 Task: Change  the formatting of the data to Which is Greater than5, In conditional formating, put the option 'Yellow Fill with Drak Yellow Text'add another formatting option Format As Table, insert the option Brown Table style Dark  3 , change the format of Column Width to 18In the sheet  Attendance Sheet for the Weekbook
Action: Mouse moved to (314, 351)
Screenshot: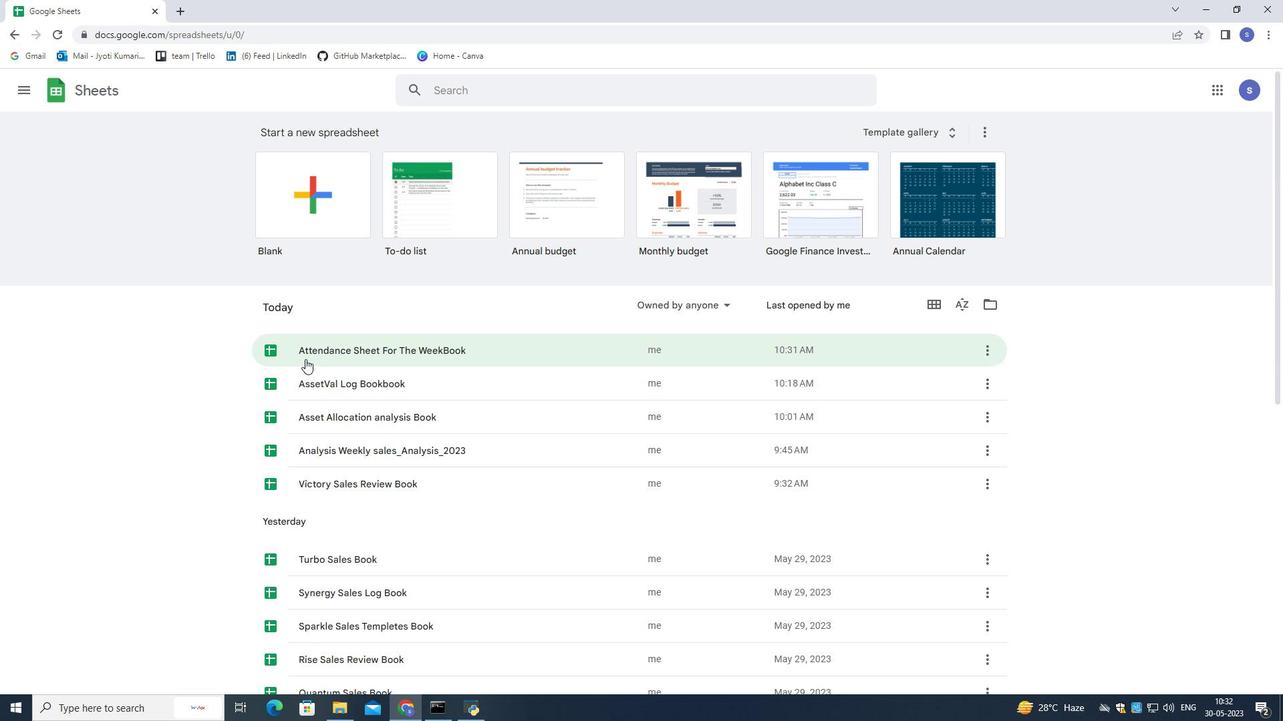 
Action: Mouse pressed left at (314, 351)
Screenshot: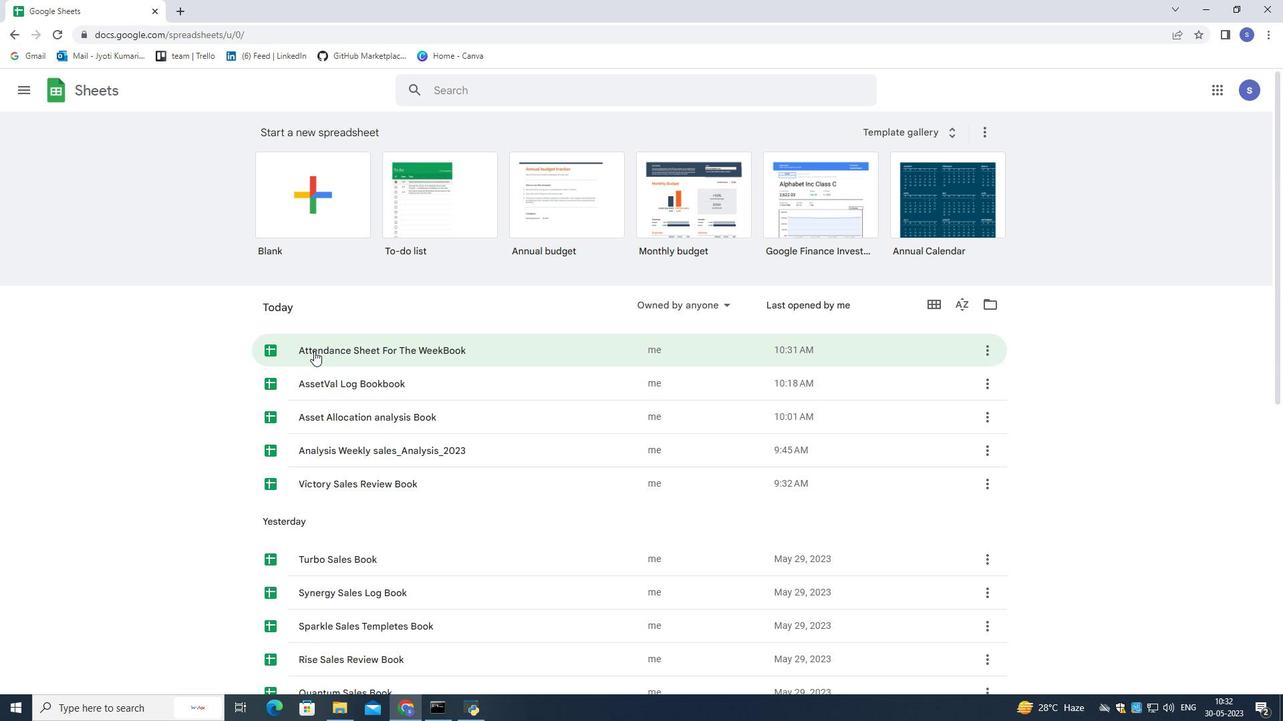 
Action: Mouse moved to (86, 207)
Screenshot: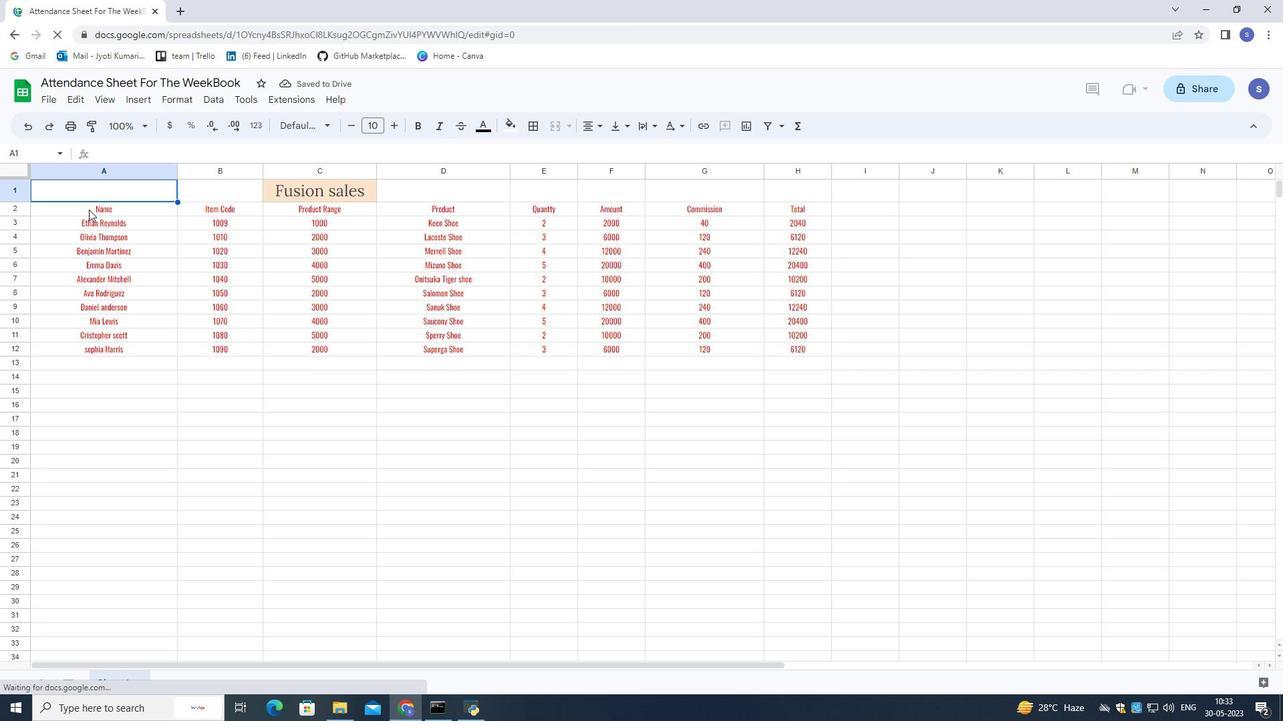 
Action: Mouse pressed left at (86, 207)
Screenshot: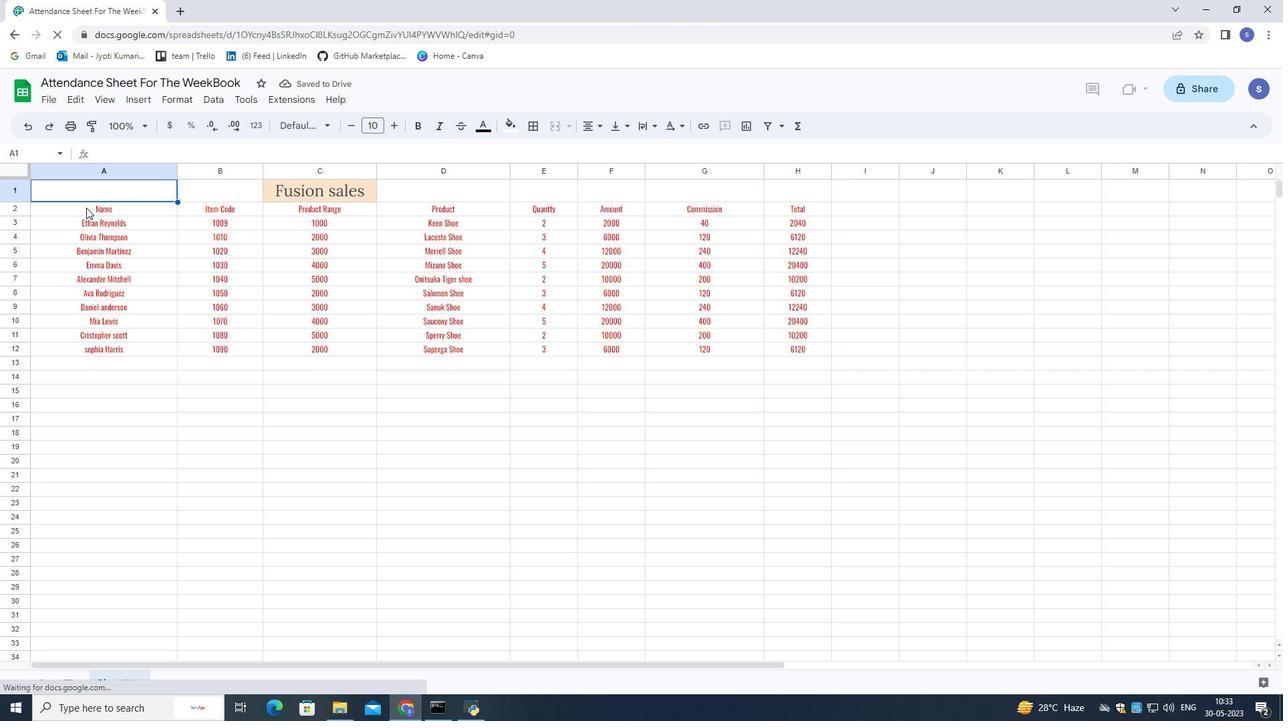 
Action: Mouse moved to (183, 97)
Screenshot: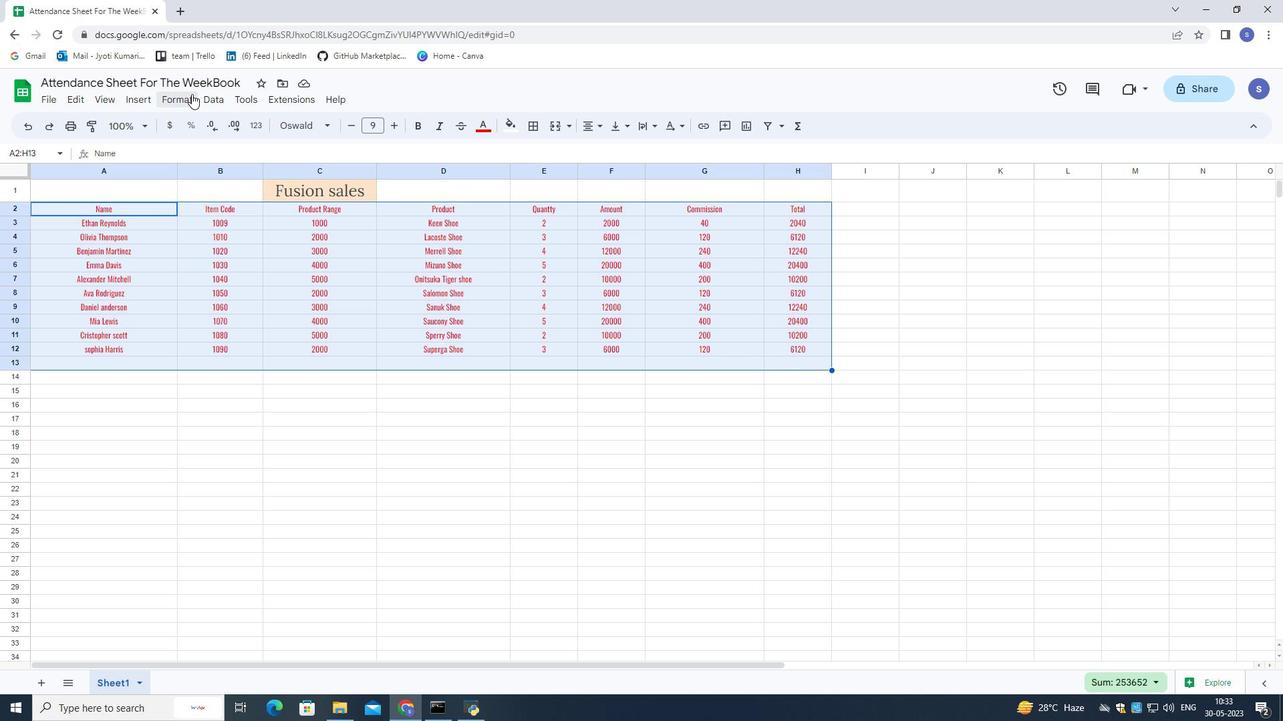 
Action: Mouse pressed left at (183, 97)
Screenshot: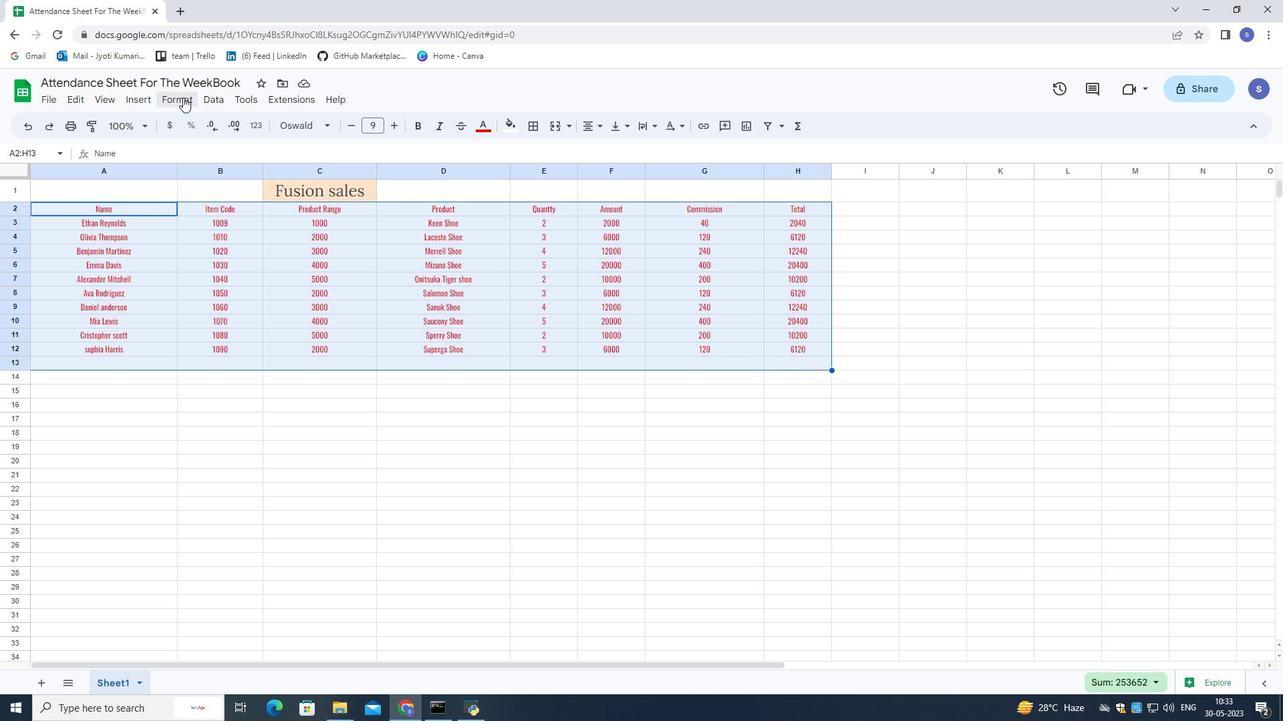 
Action: Mouse moved to (260, 328)
Screenshot: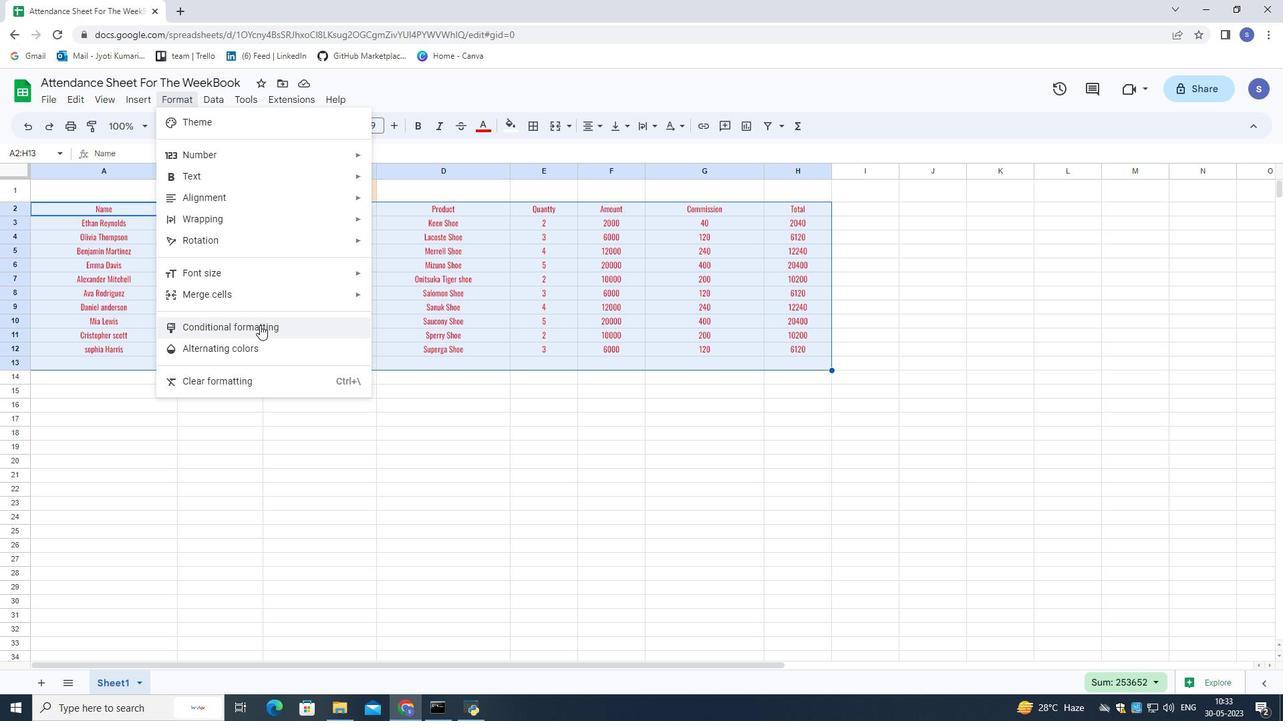 
Action: Mouse pressed left at (260, 328)
Screenshot: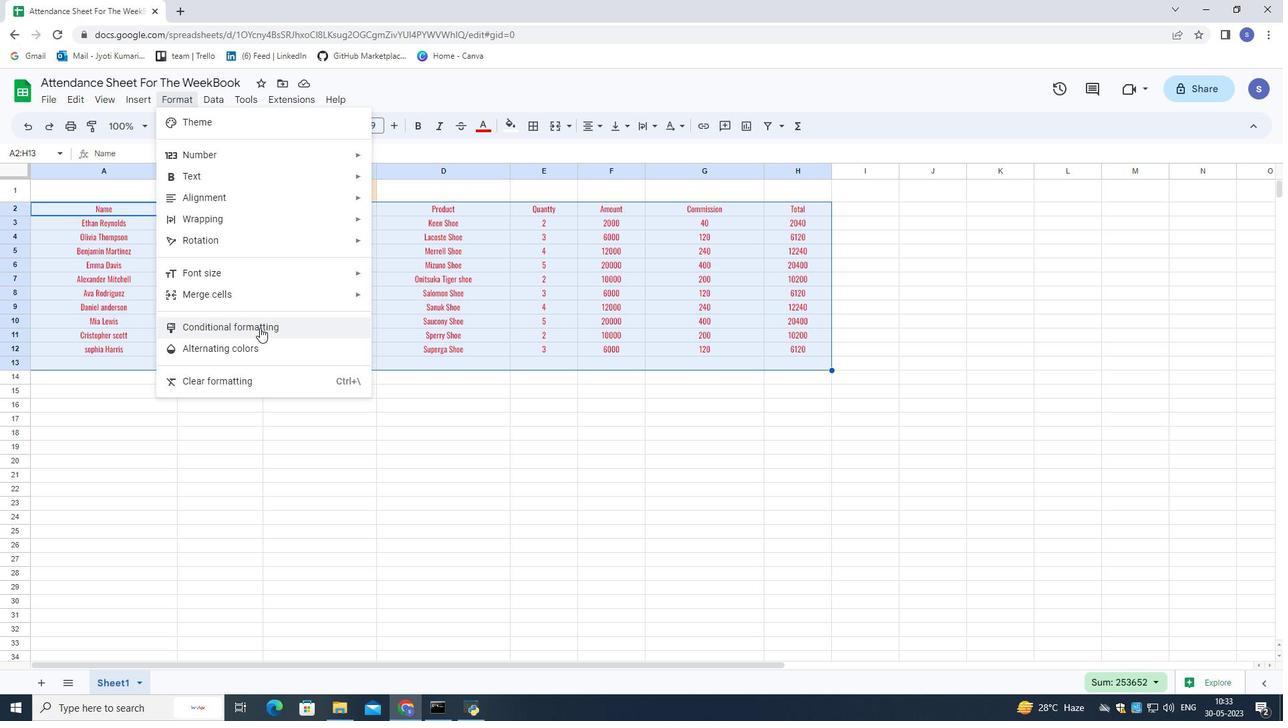 
Action: Mouse moved to (1102, 304)
Screenshot: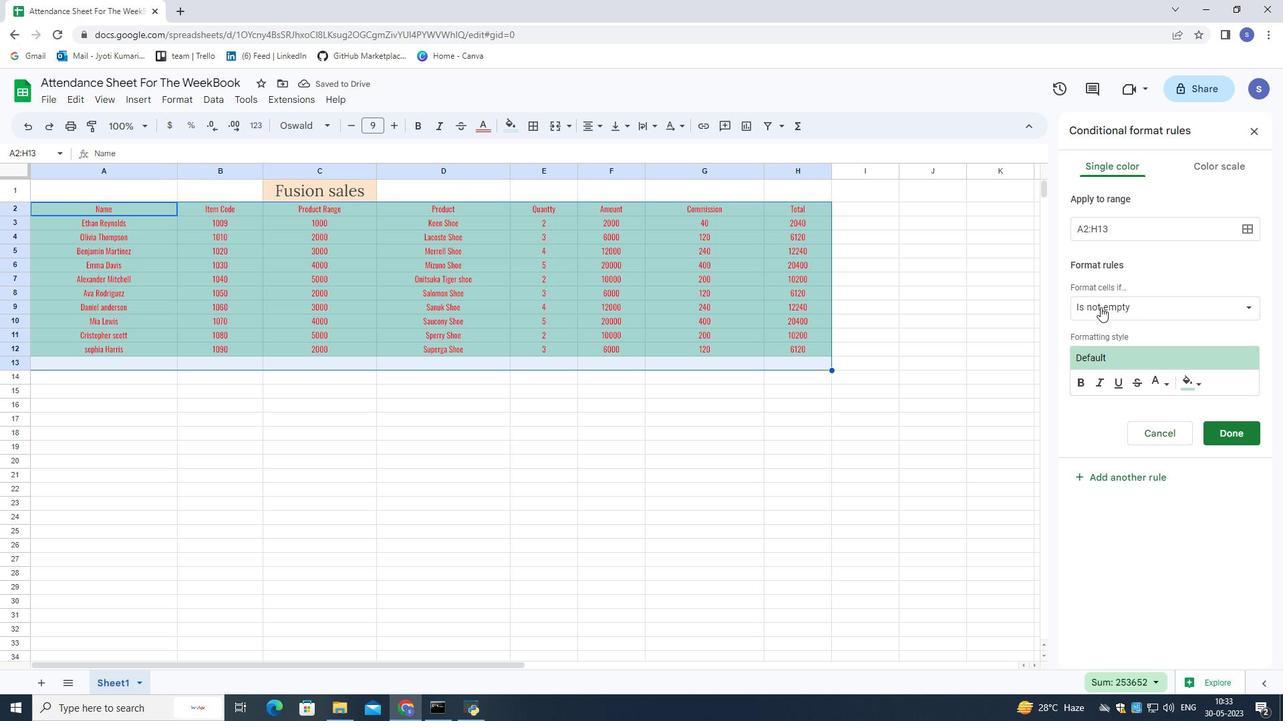
Action: Mouse pressed left at (1102, 304)
Screenshot: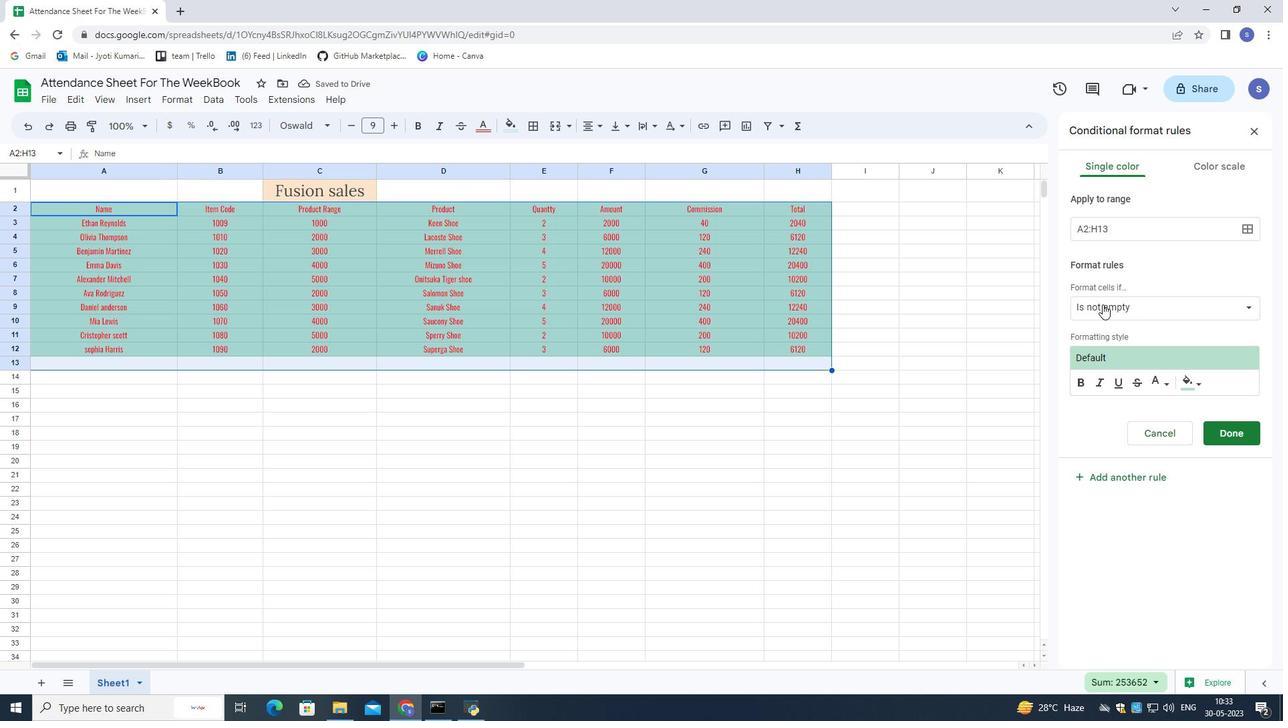 
Action: Mouse moved to (1128, 522)
Screenshot: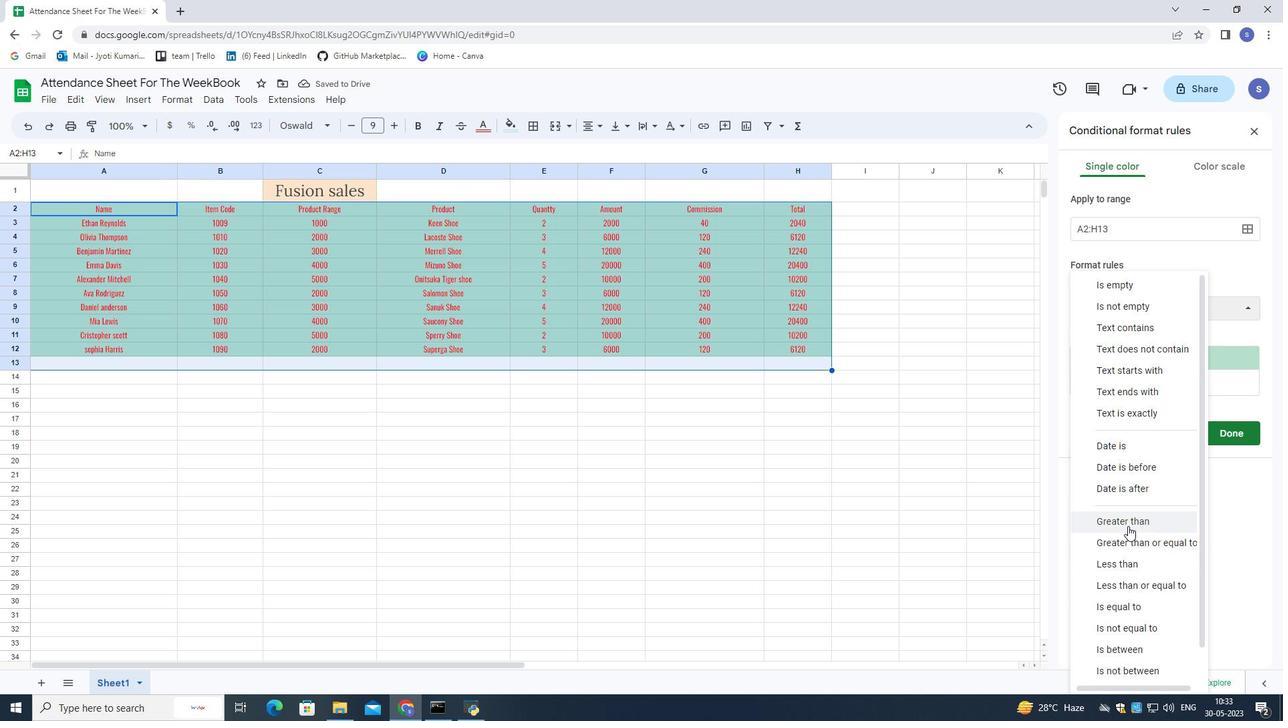 
Action: Mouse pressed left at (1128, 522)
Screenshot: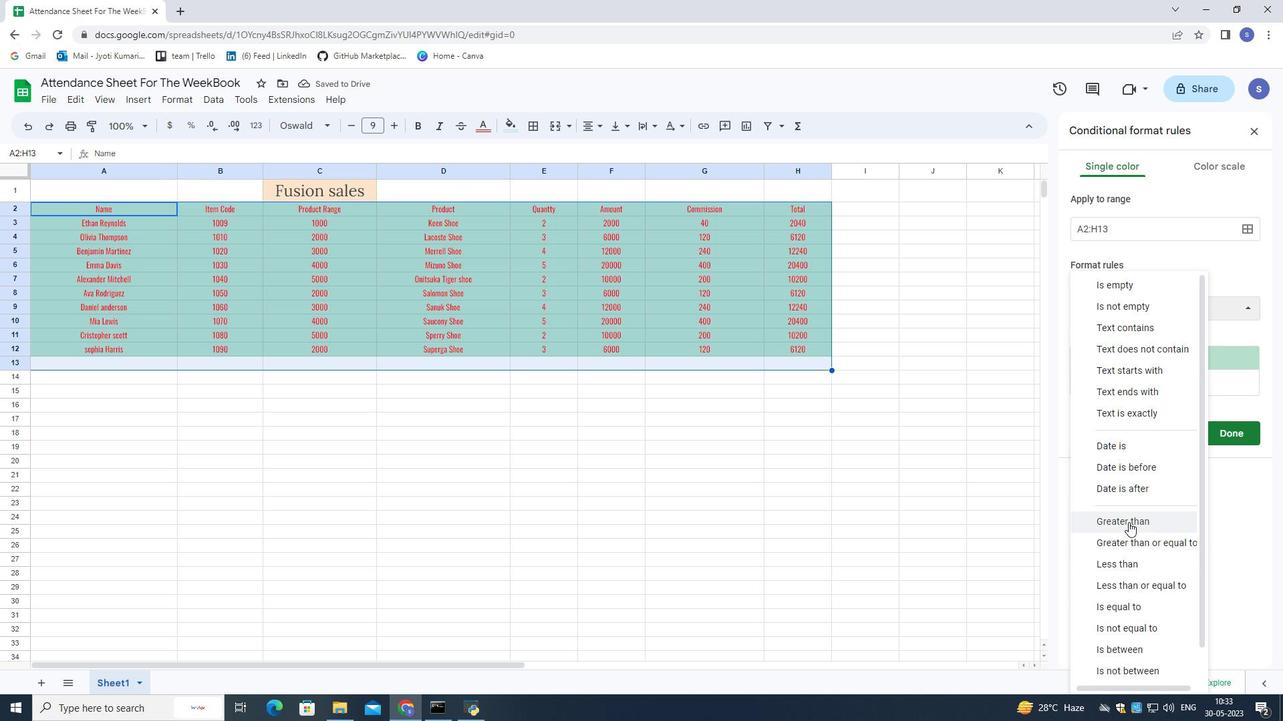 
Action: Mouse moved to (1107, 336)
Screenshot: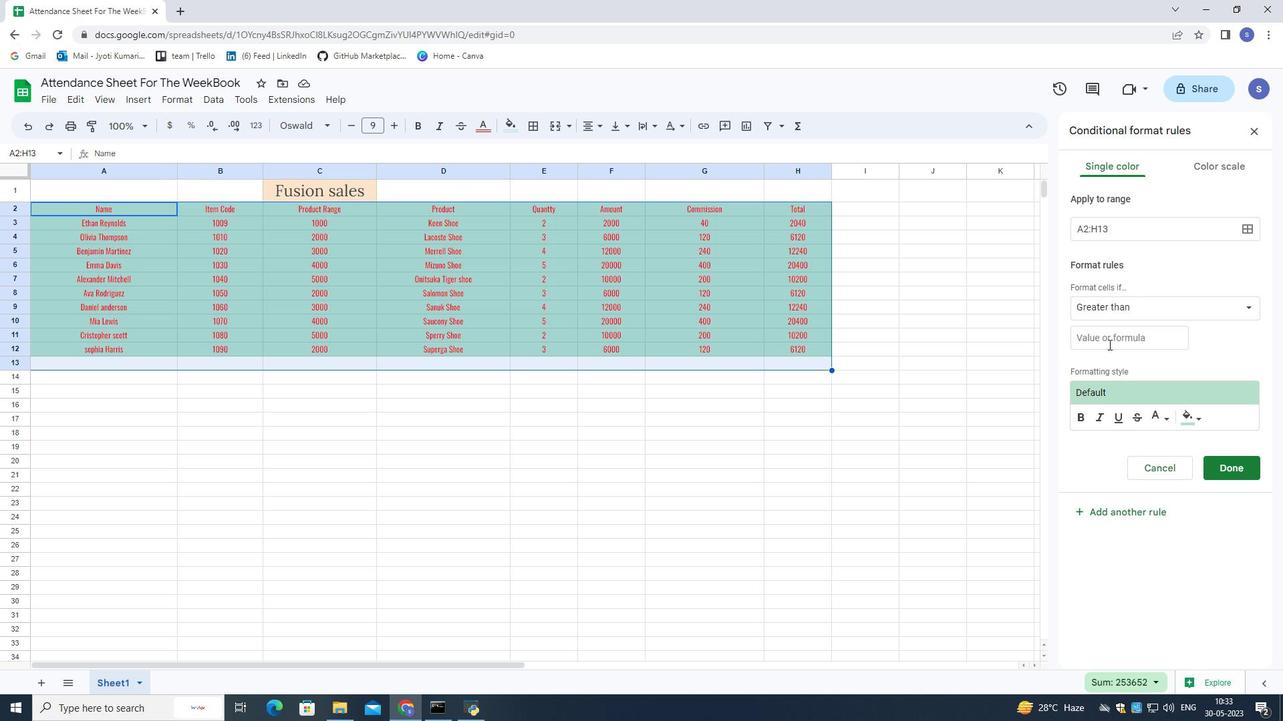 
Action: Mouse pressed left at (1107, 336)
Screenshot: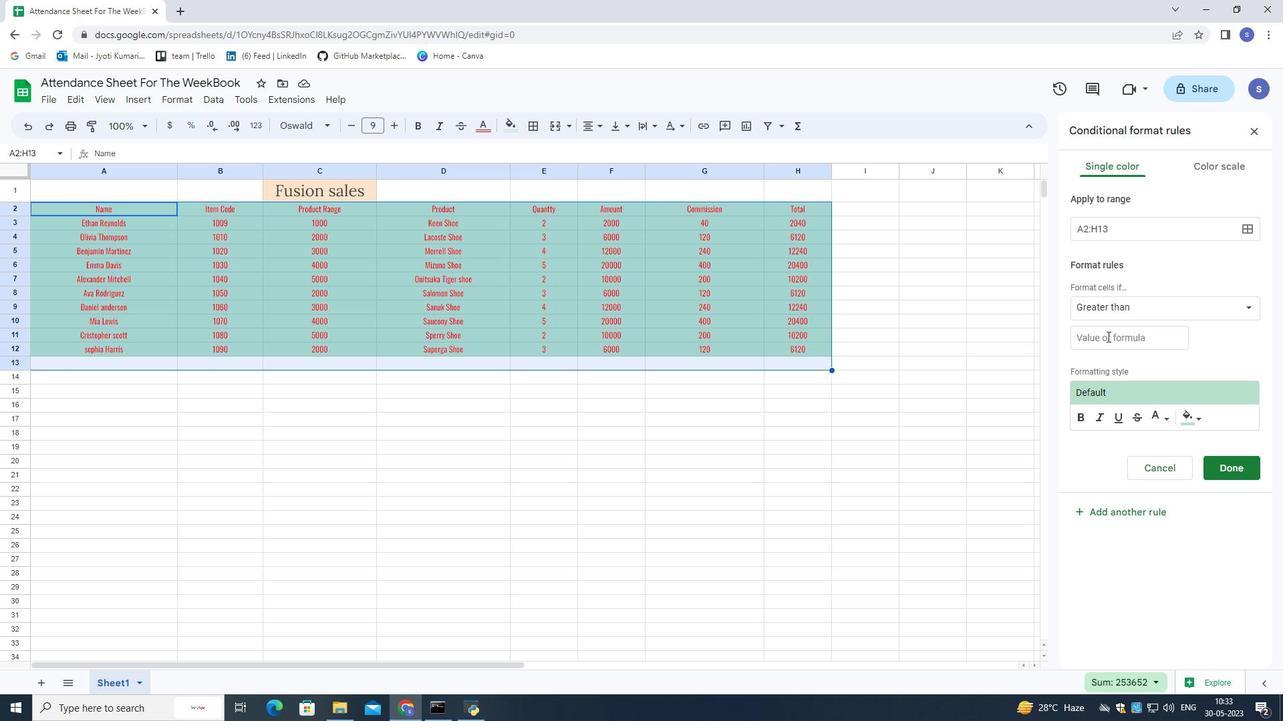
Action: Key pressed 5
Screenshot: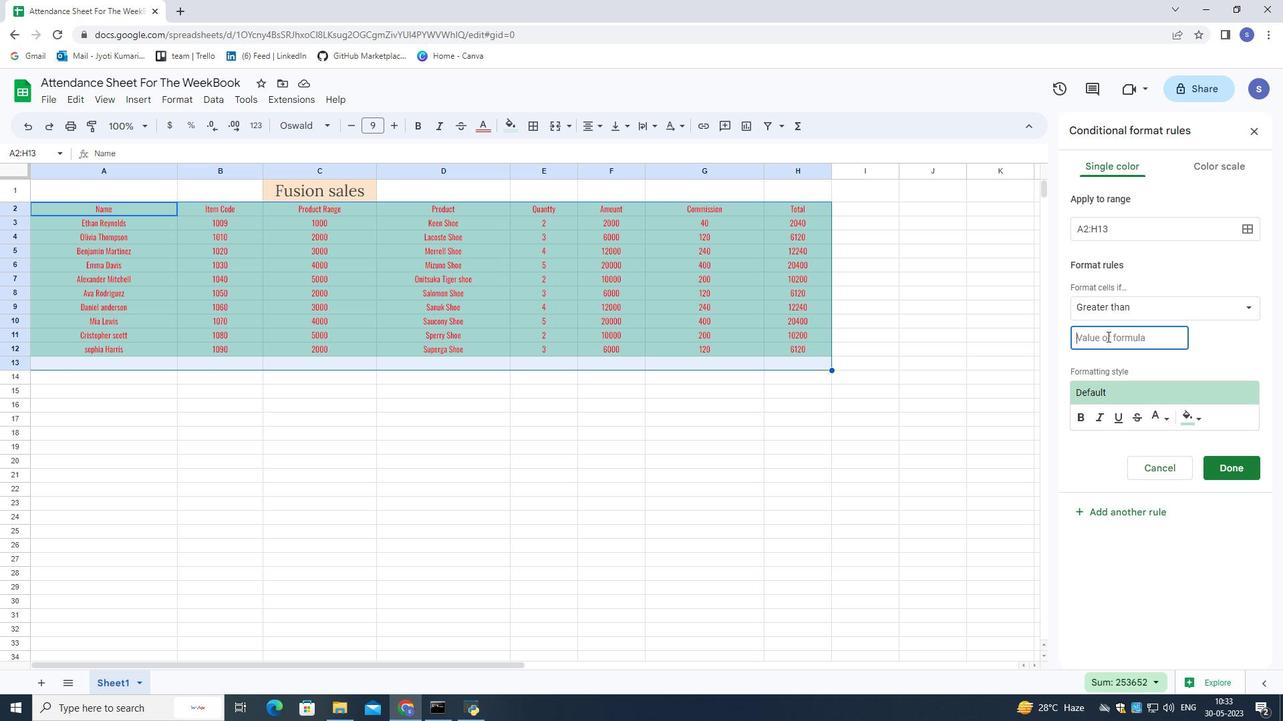 
Action: Mouse moved to (1184, 415)
Screenshot: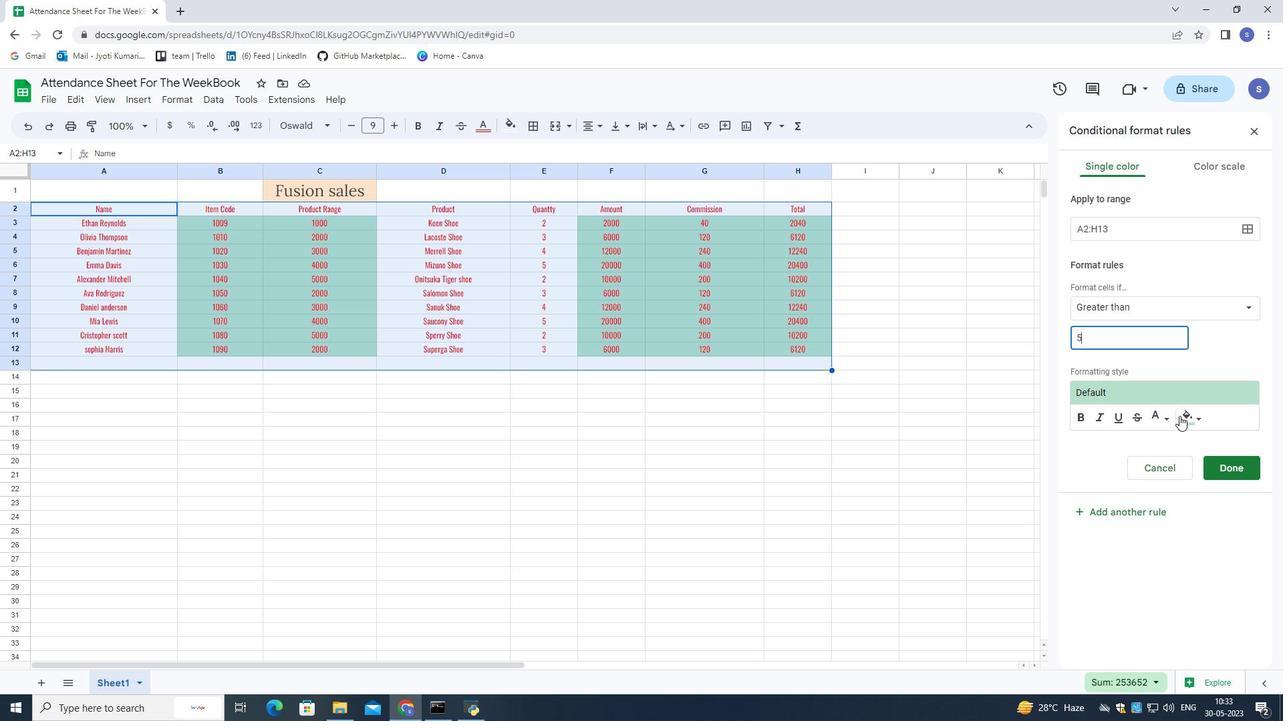 
Action: Mouse pressed left at (1184, 415)
Screenshot: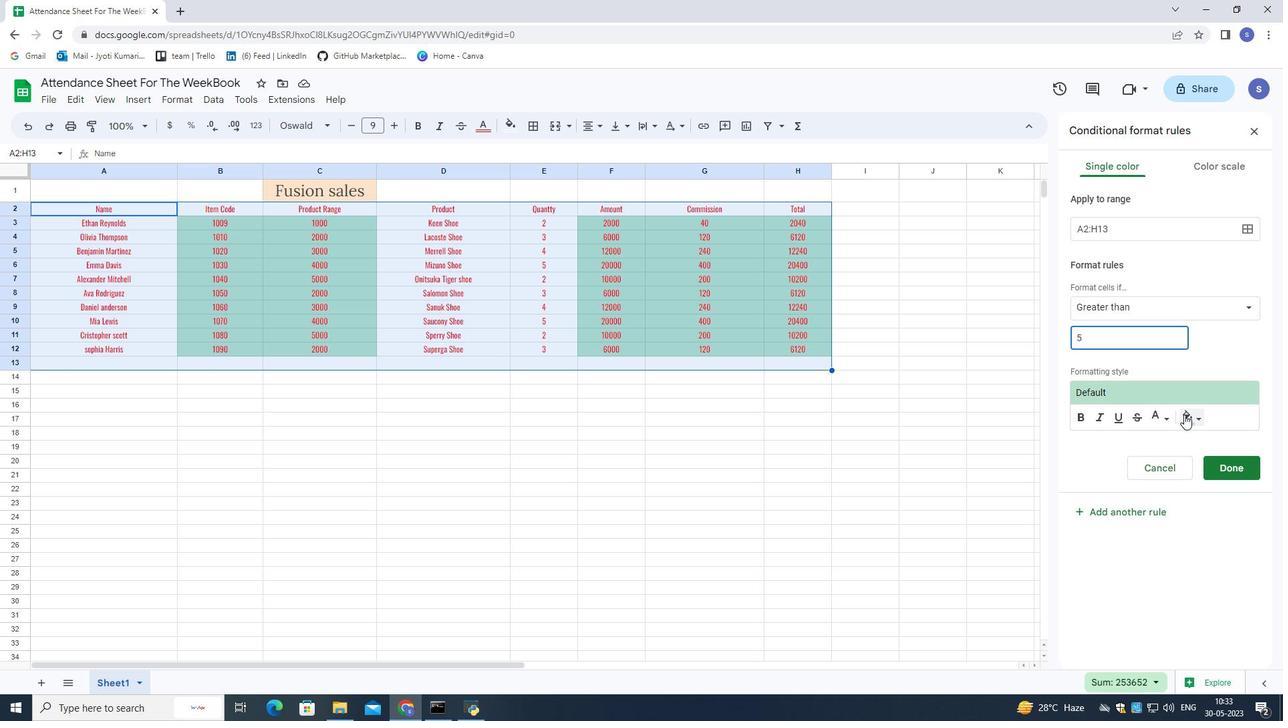 
Action: Mouse moved to (1098, 477)
Screenshot: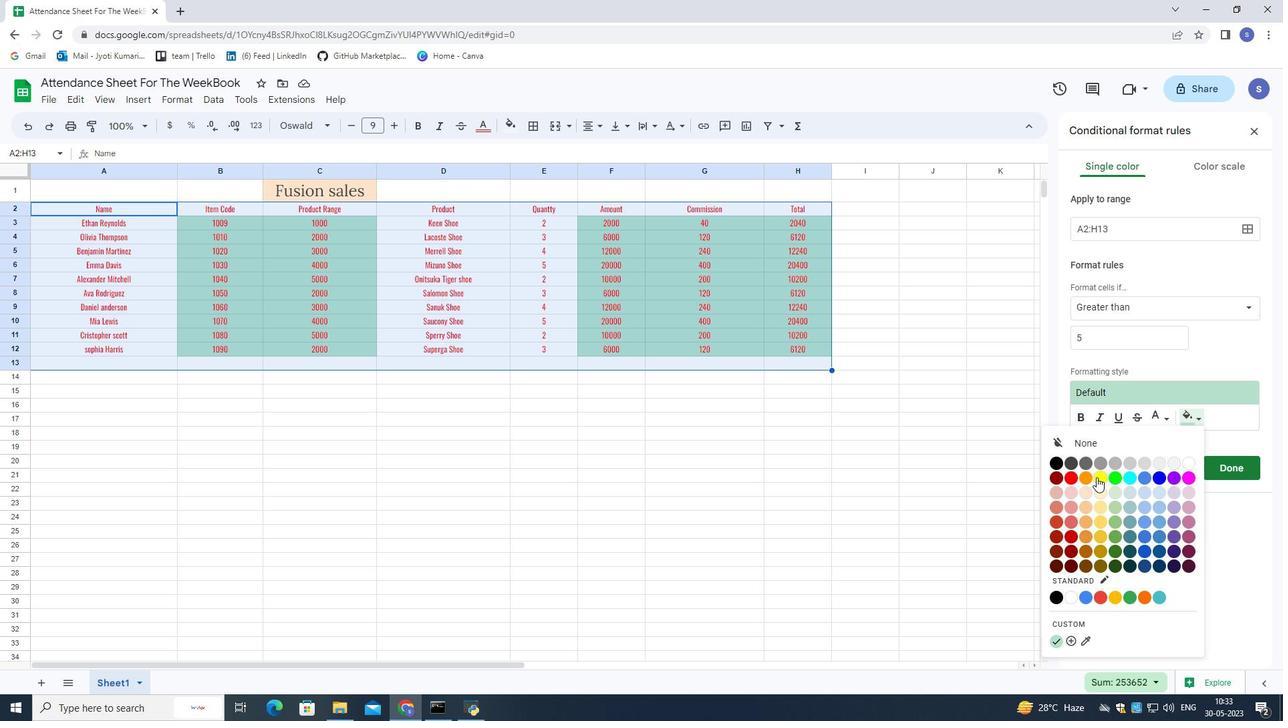 
Action: Mouse pressed left at (1098, 477)
Screenshot: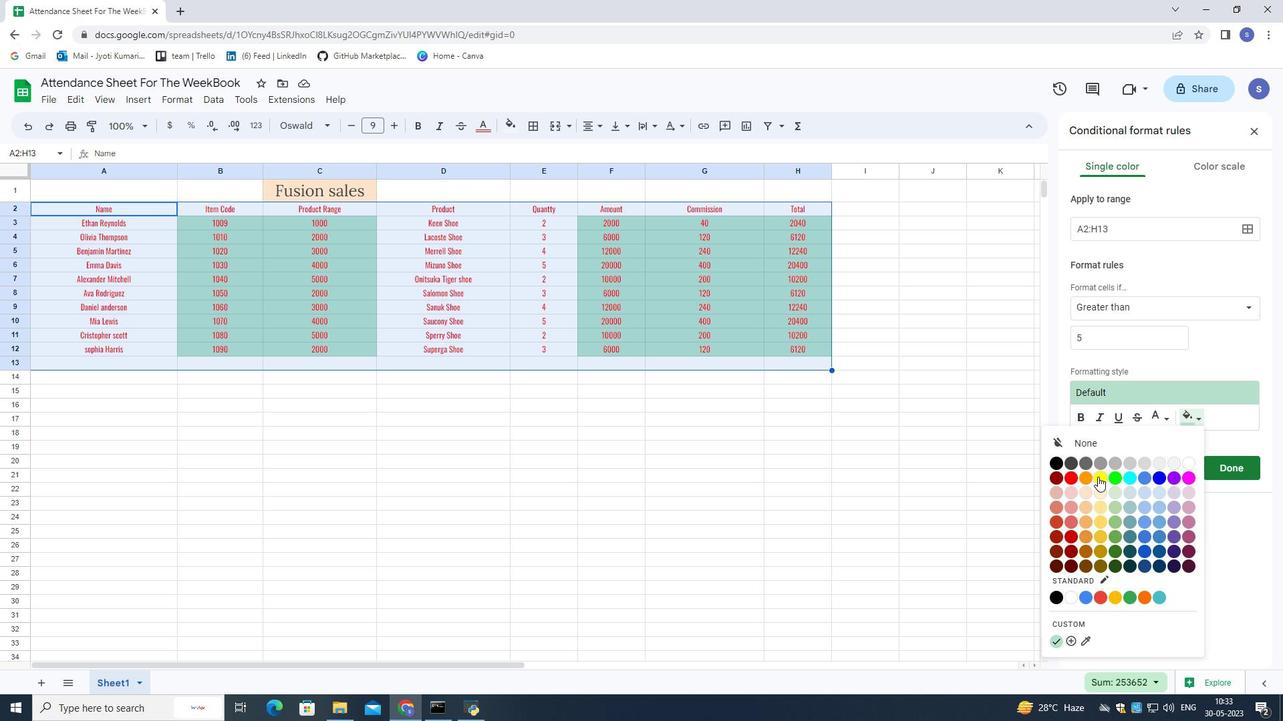 
Action: Mouse moved to (1159, 417)
Screenshot: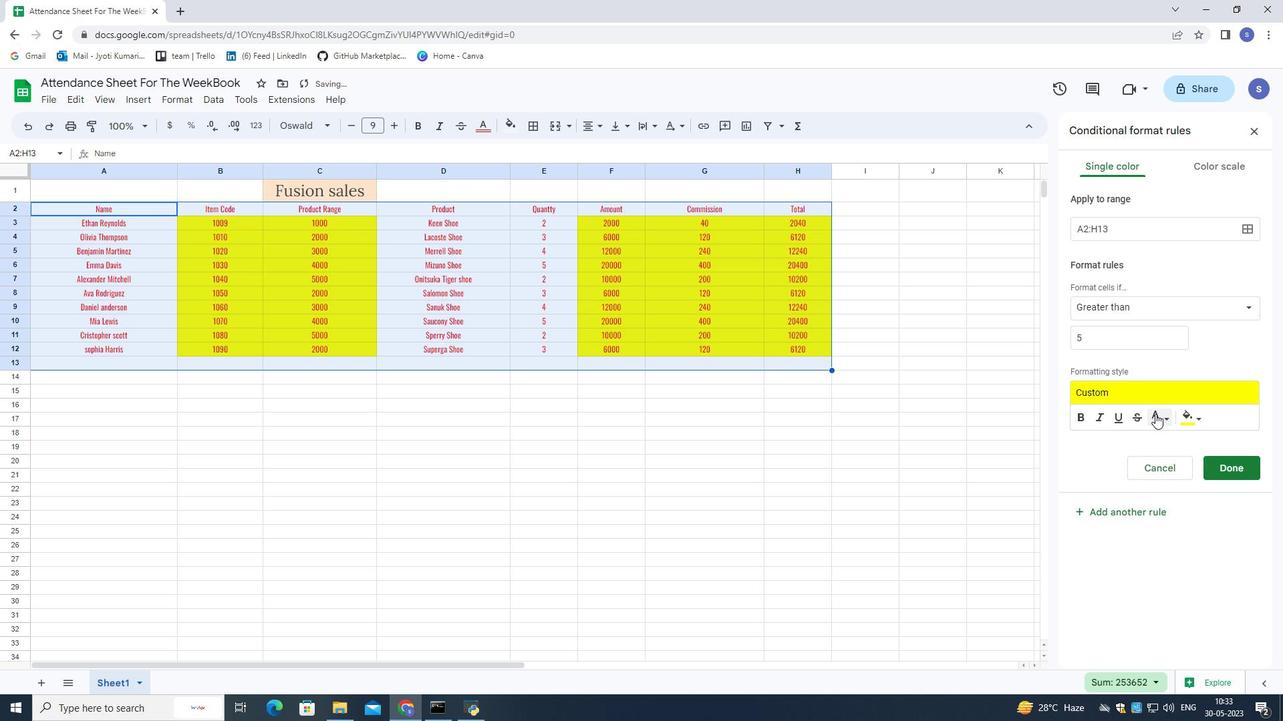 
Action: Mouse pressed left at (1159, 417)
Screenshot: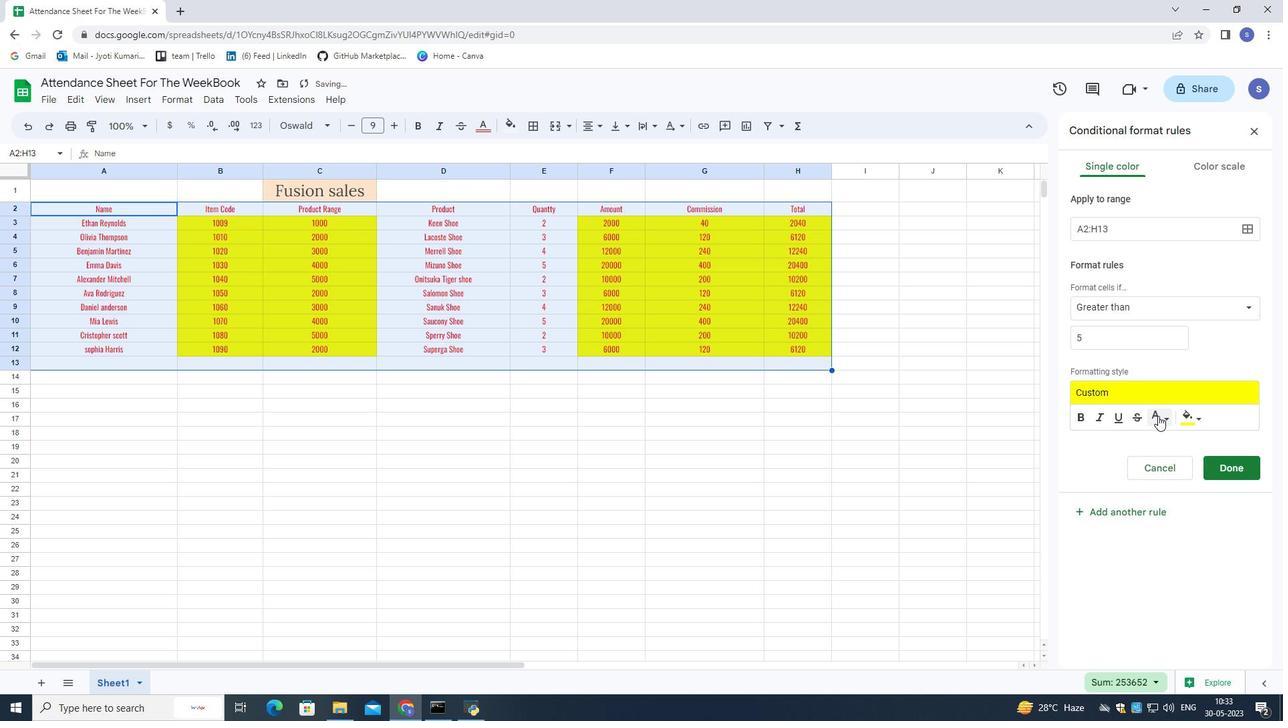 
Action: Mouse moved to (1066, 566)
Screenshot: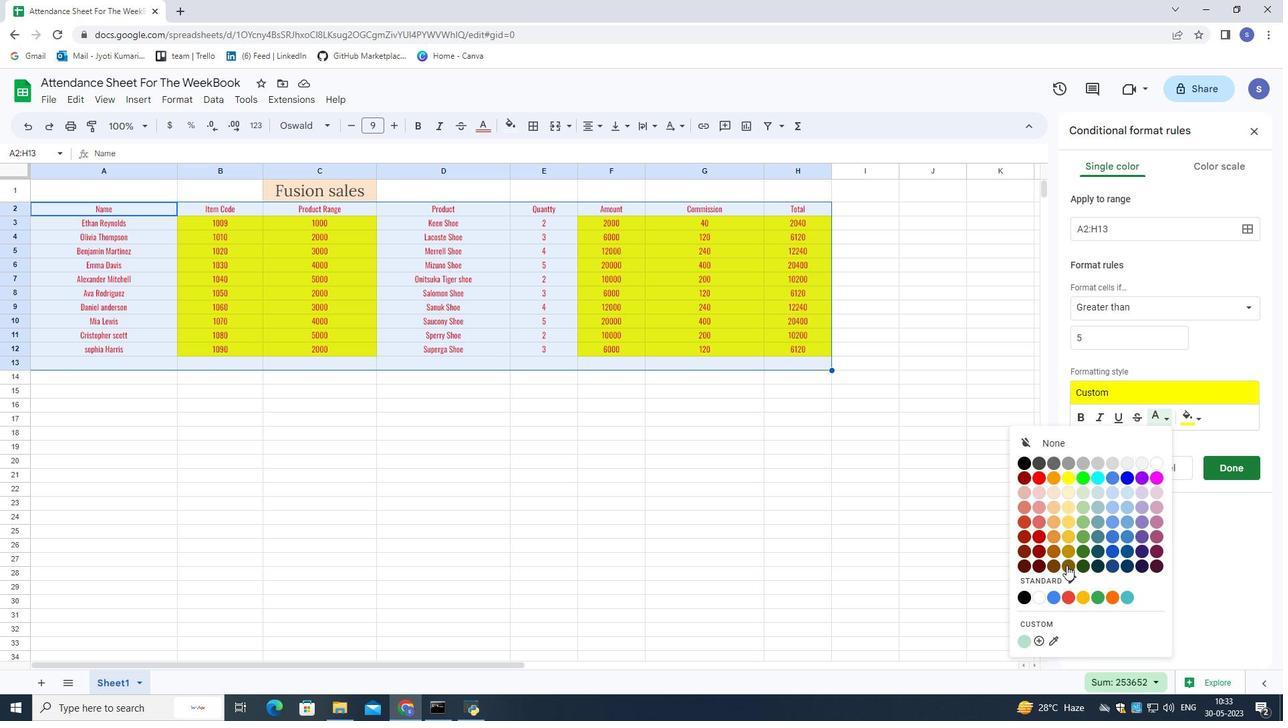 
Action: Mouse pressed left at (1066, 566)
Screenshot: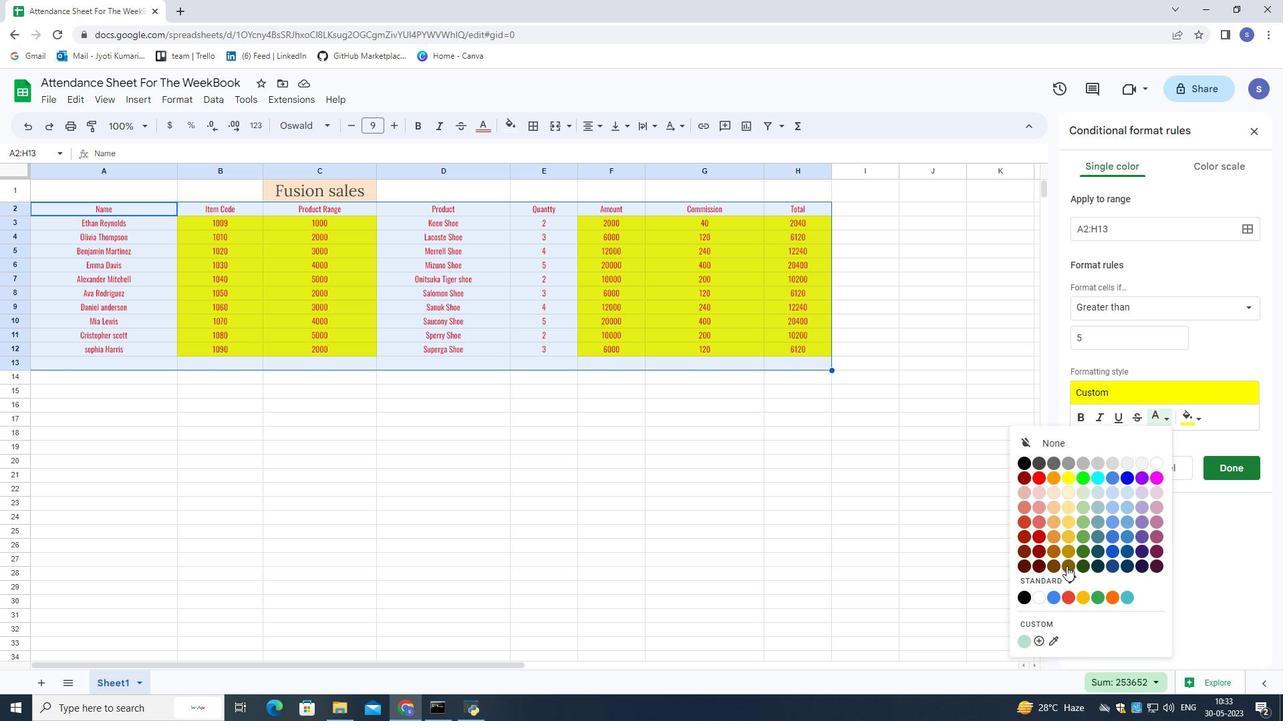 
Action: Mouse moved to (1233, 461)
Screenshot: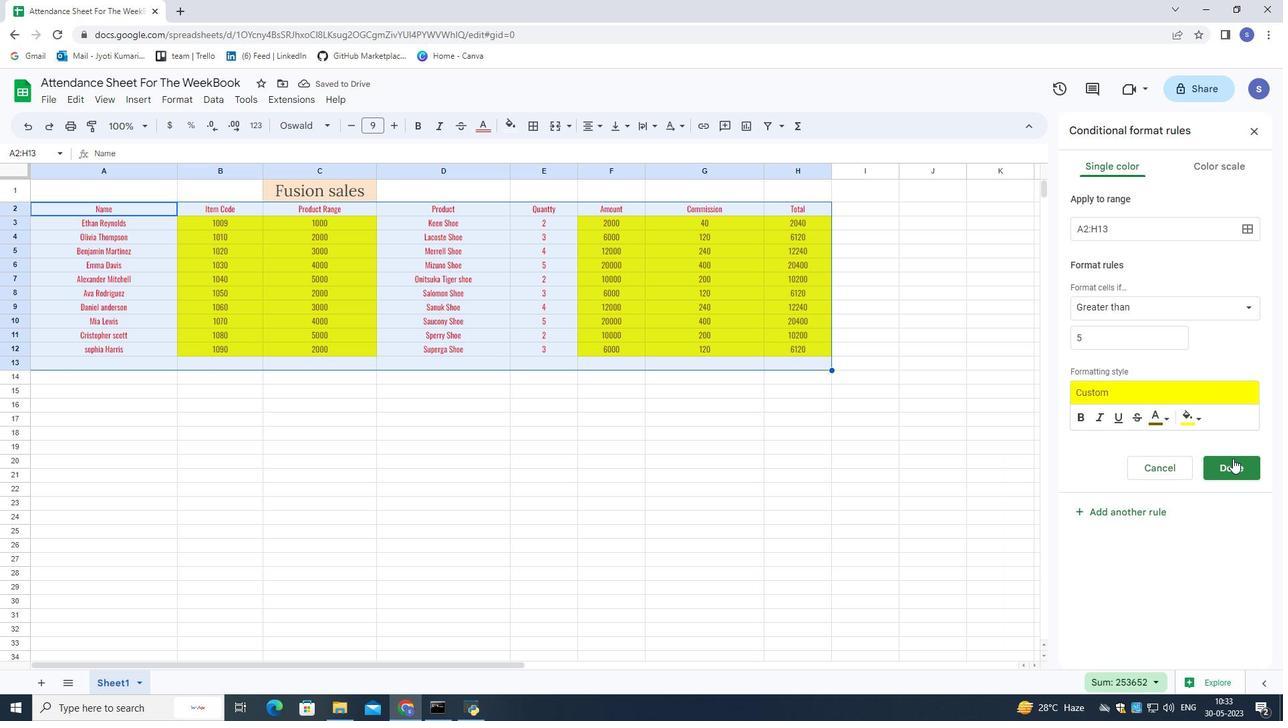 
Action: Mouse pressed left at (1233, 461)
Screenshot: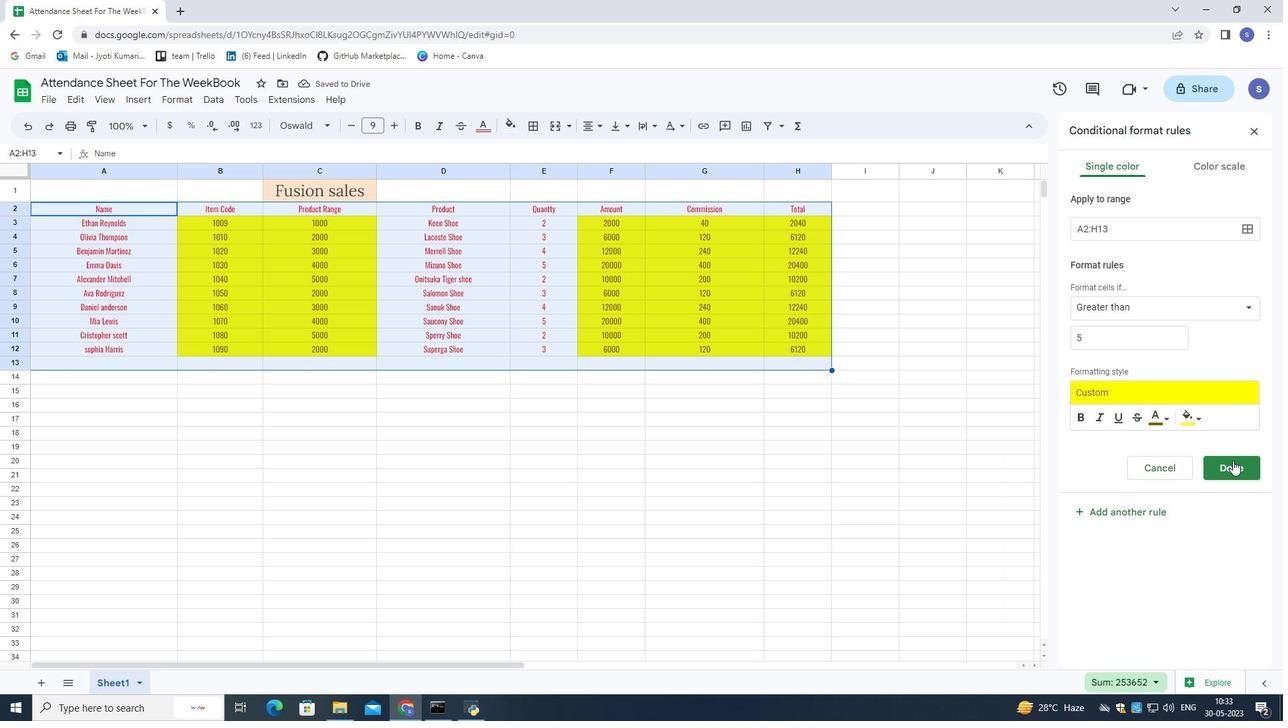 
Action: Mouse moved to (182, 98)
Screenshot: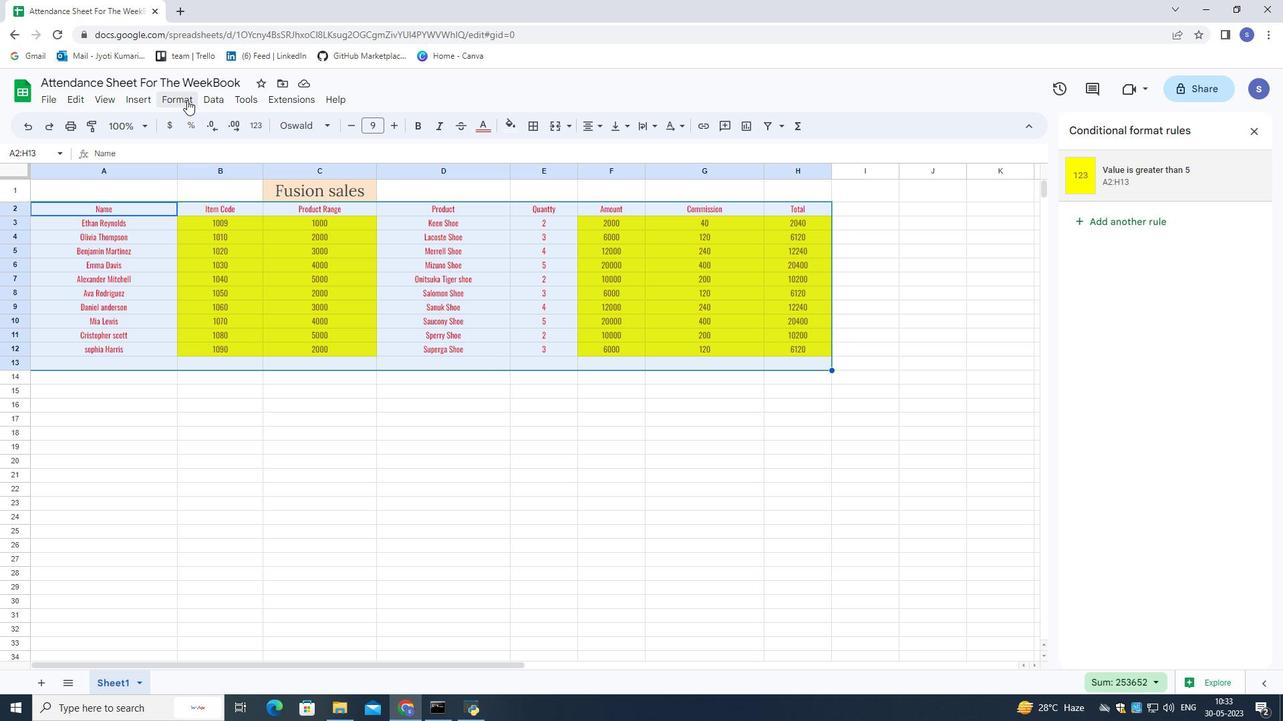 
Action: Mouse pressed left at (182, 98)
Screenshot: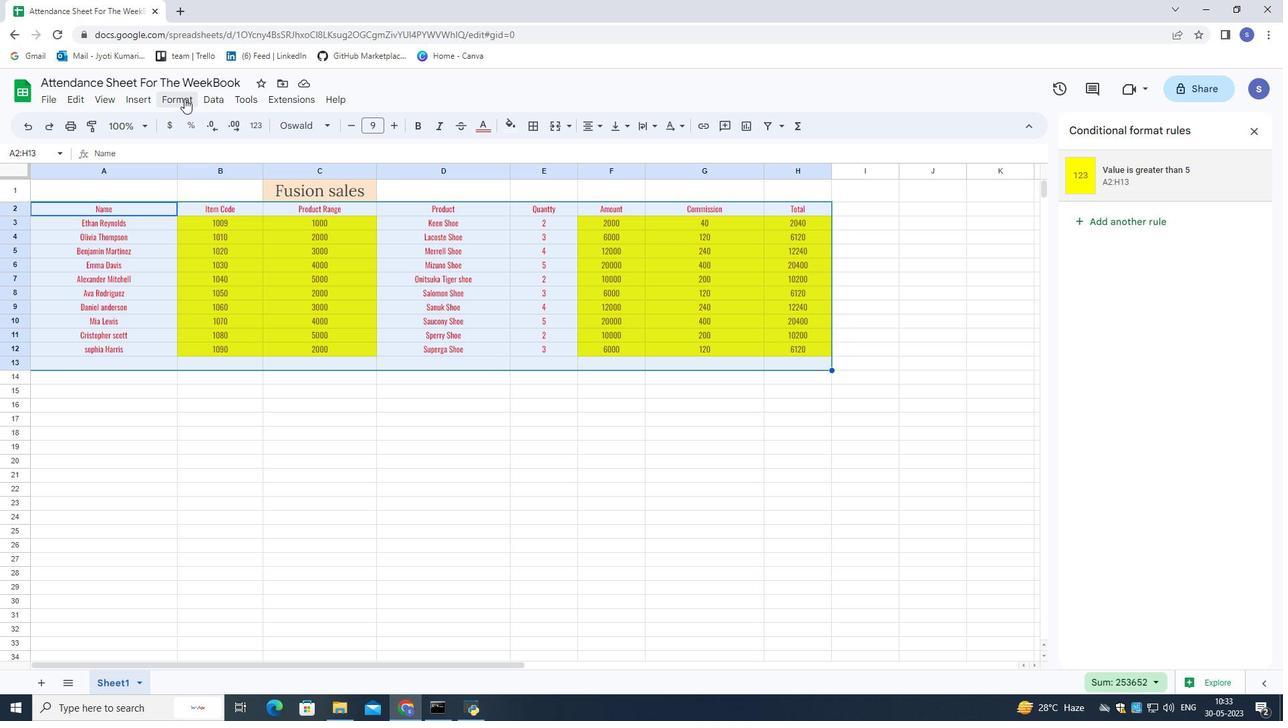 
Action: Mouse moved to (201, 349)
Screenshot: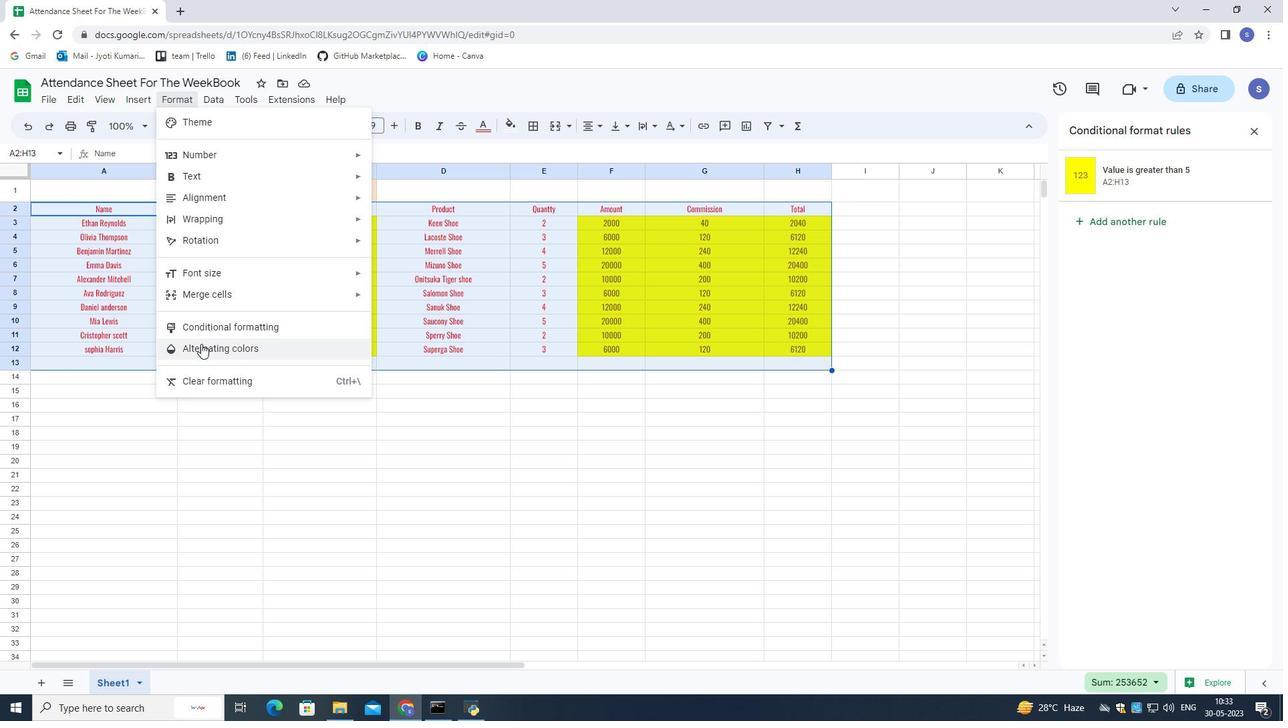 
Action: Mouse pressed left at (201, 349)
Screenshot: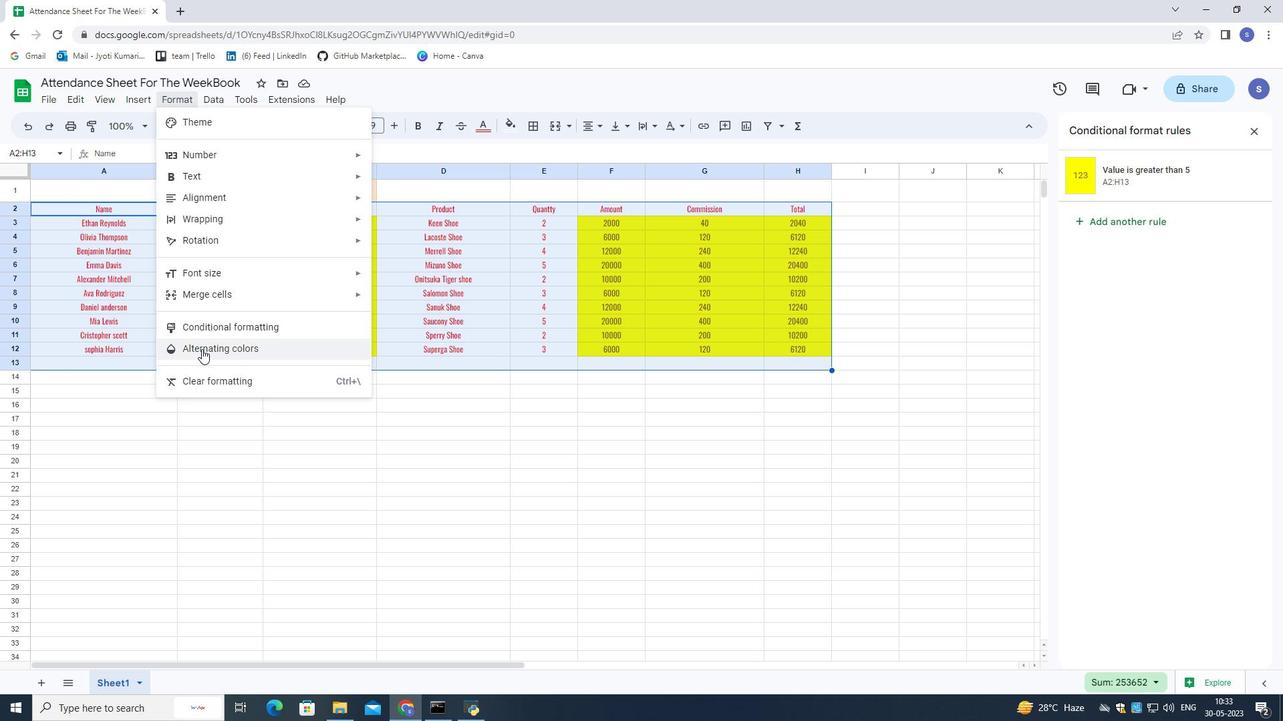 
Action: Mouse moved to (1139, 322)
Screenshot: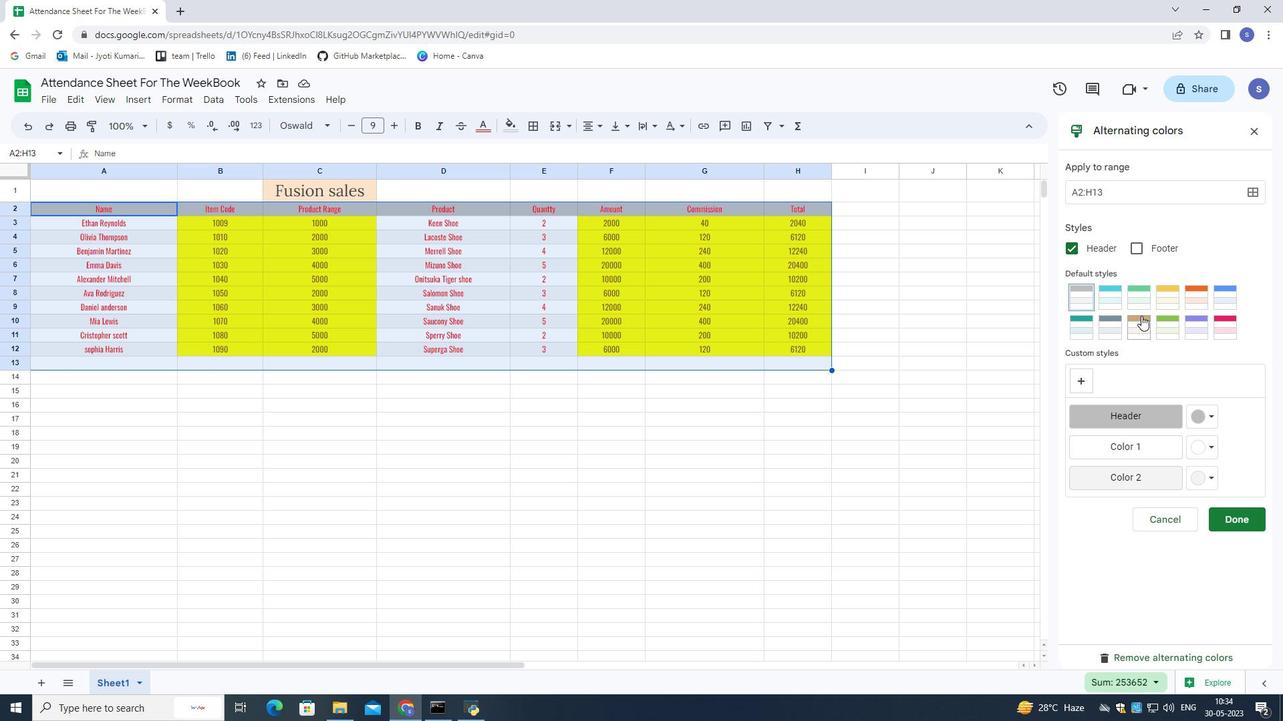 
Action: Mouse pressed left at (1139, 322)
Screenshot: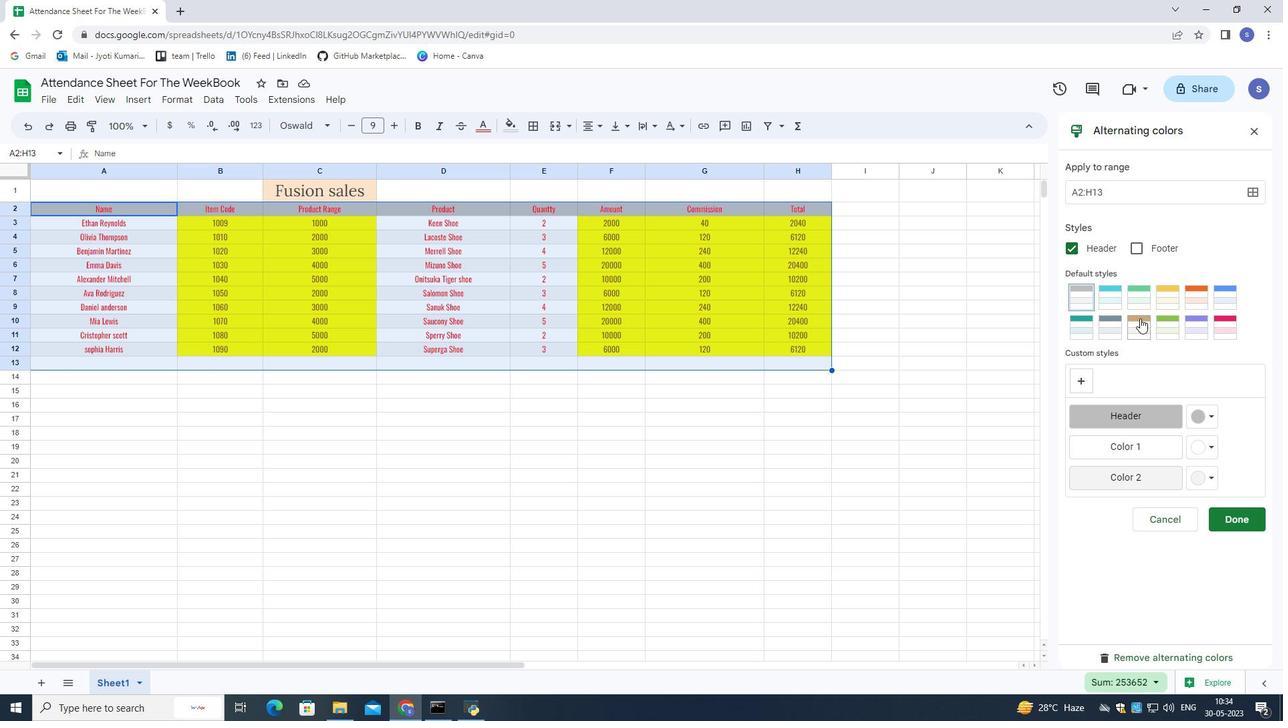 
Action: Mouse moved to (1196, 419)
Screenshot: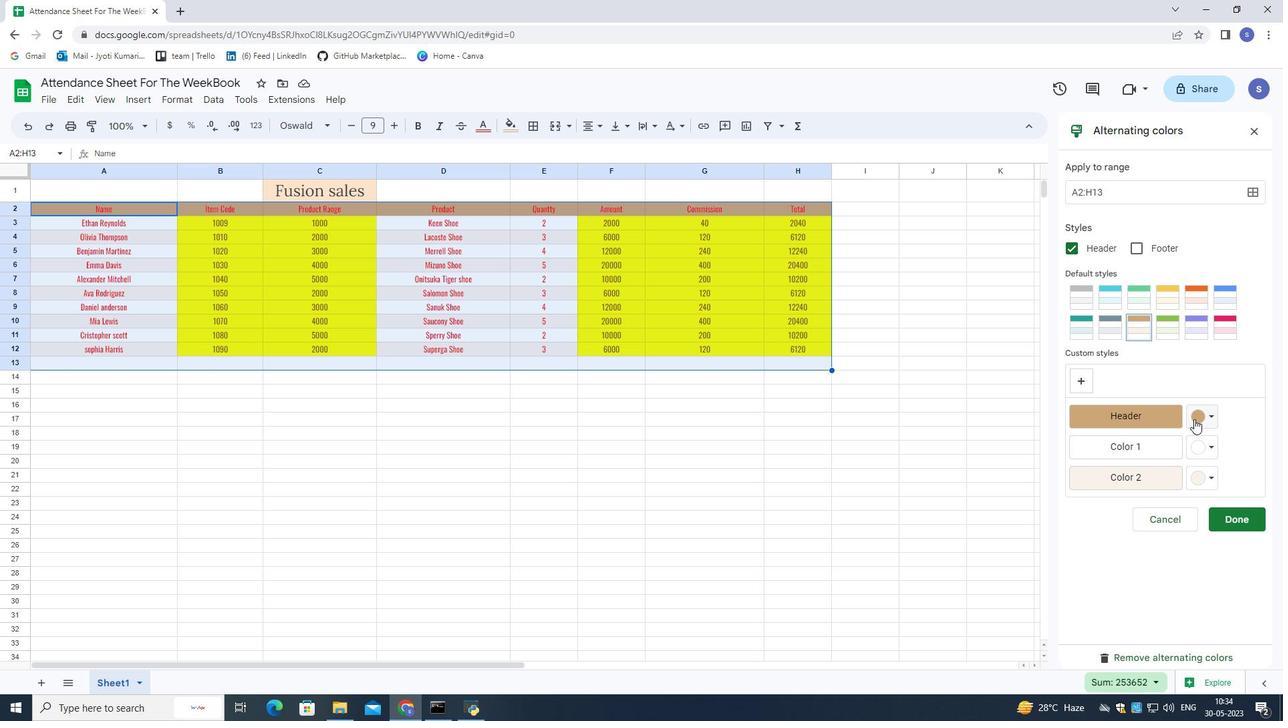 
Action: Mouse pressed left at (1196, 419)
Screenshot: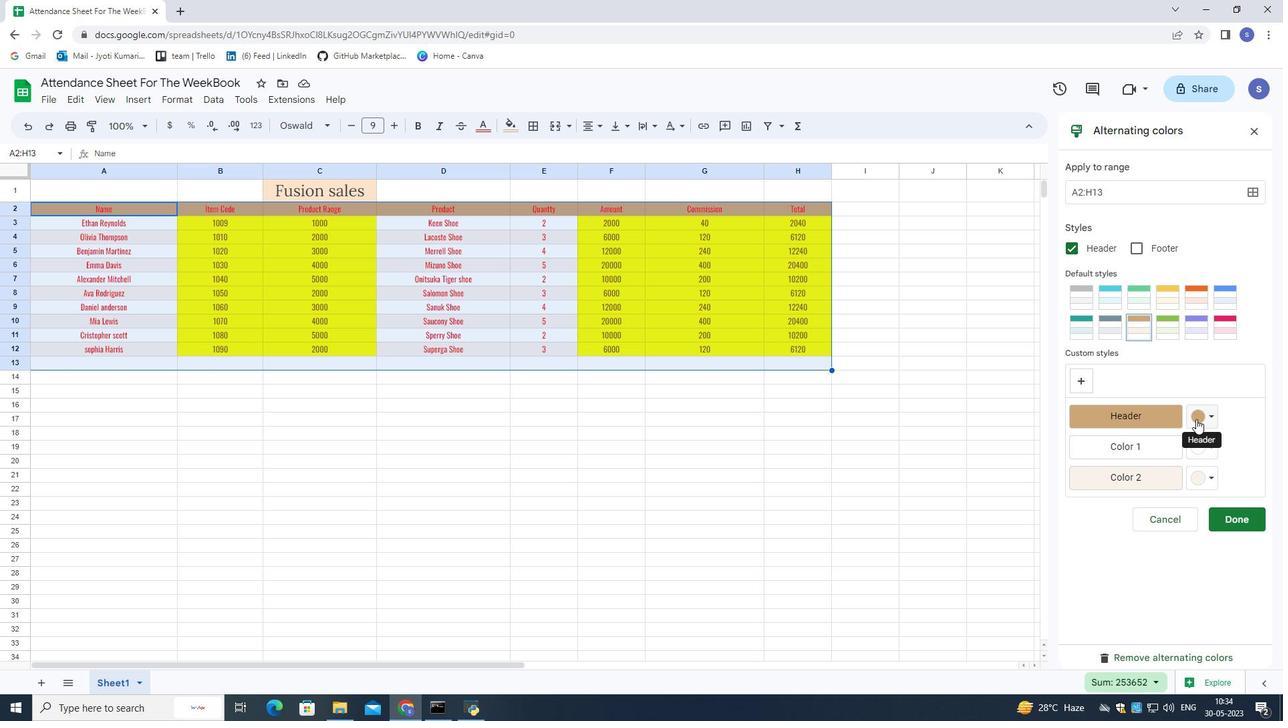 
Action: Mouse moved to (1097, 545)
Screenshot: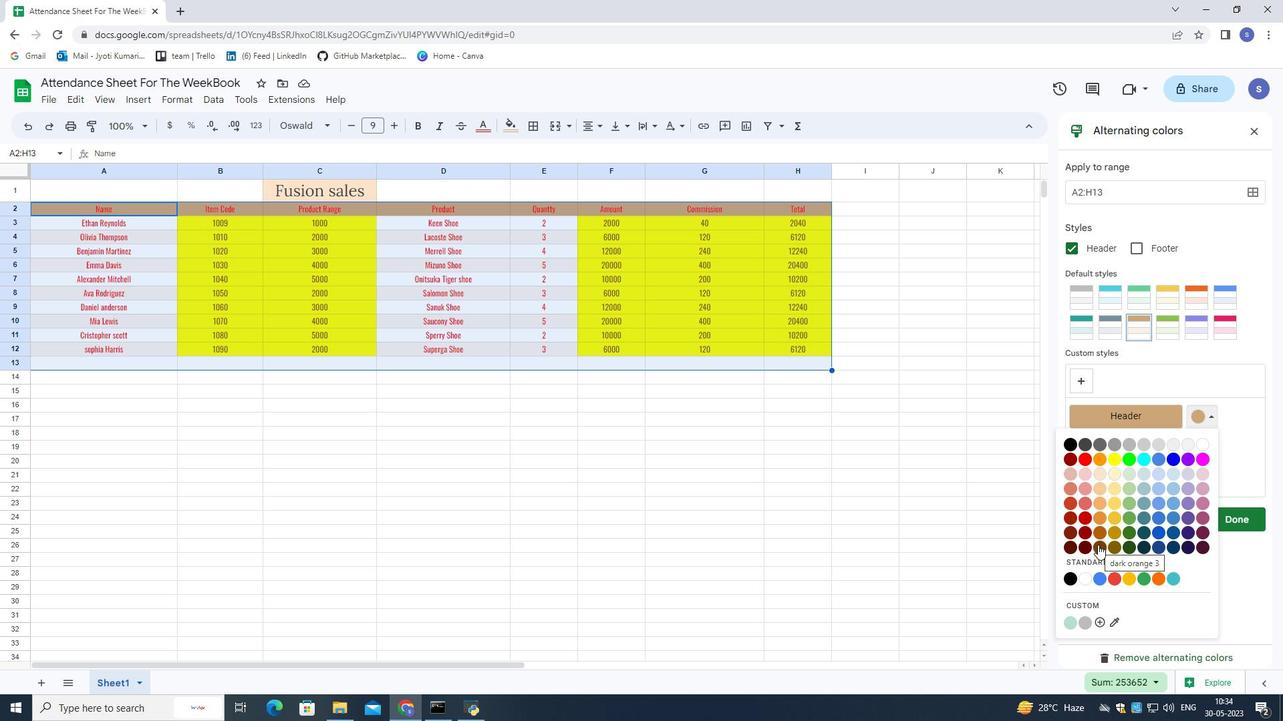 
Action: Mouse pressed left at (1097, 545)
Screenshot: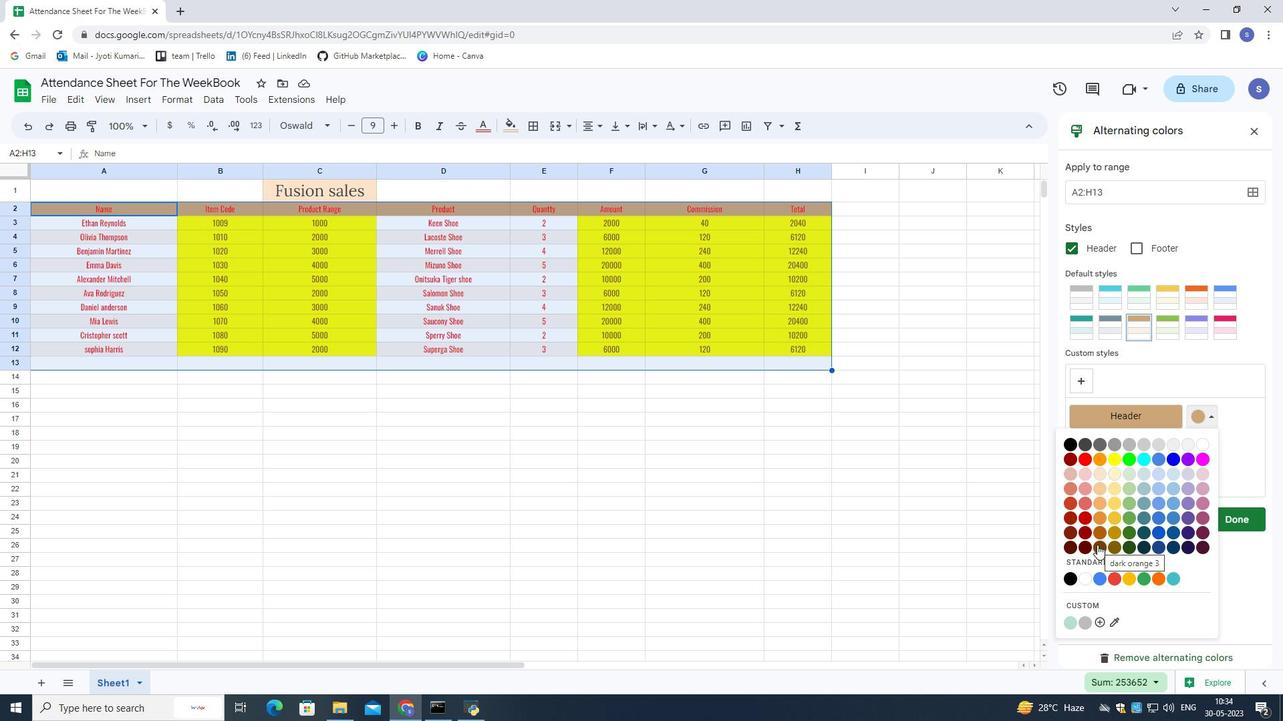 
Action: Mouse moved to (1226, 524)
Screenshot: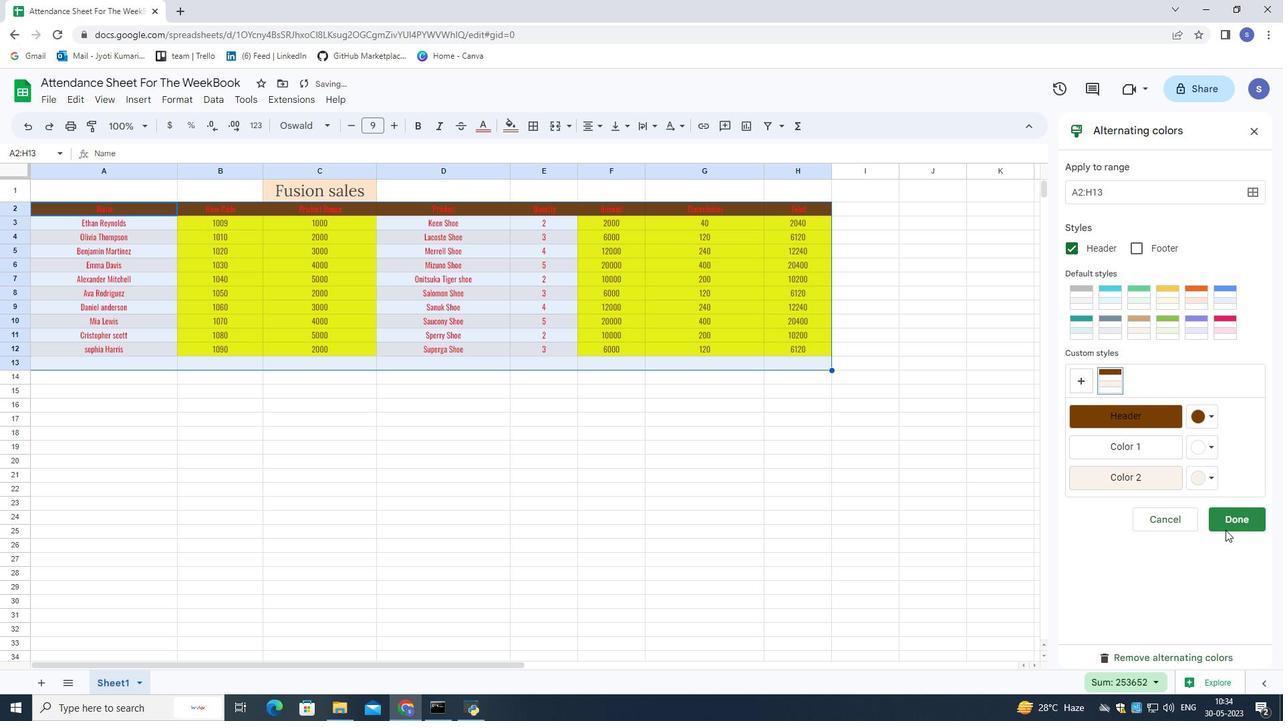 
Action: Mouse pressed left at (1226, 524)
Screenshot: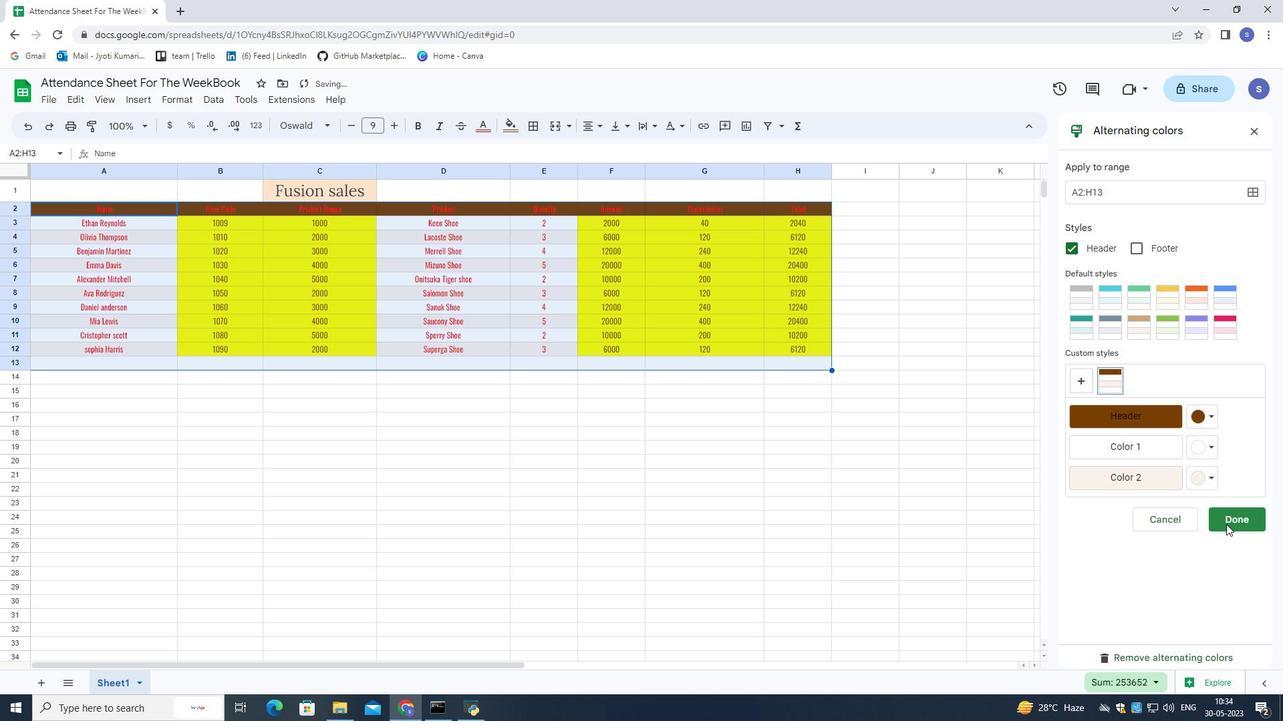 
Action: Mouse moved to (122, 169)
Screenshot: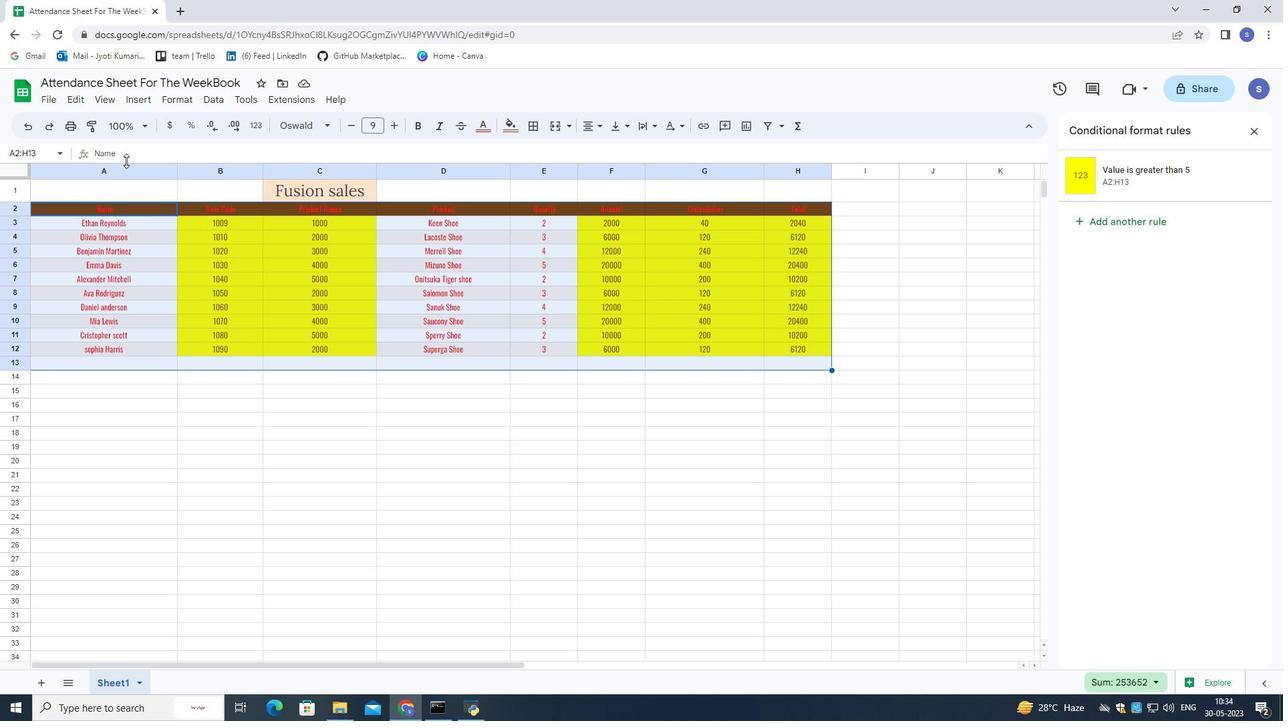 
Action: Mouse pressed right at (122, 169)
Screenshot: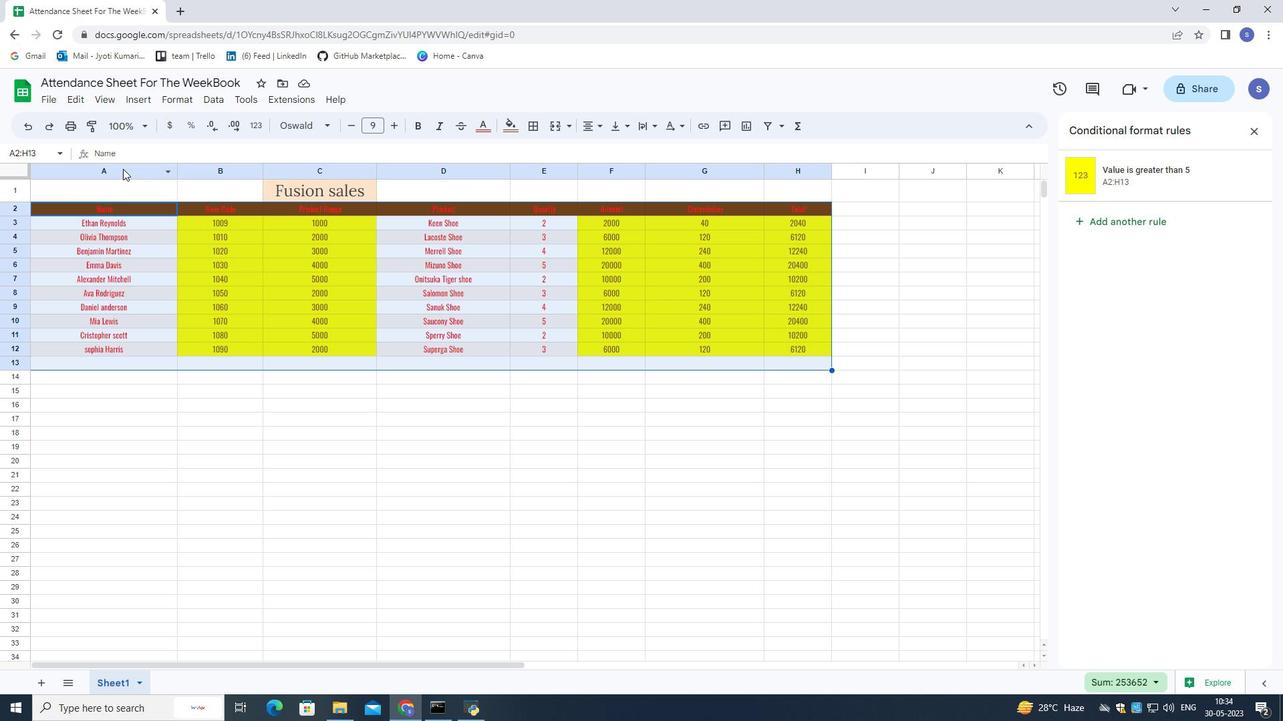 
Action: Mouse moved to (161, 384)
Screenshot: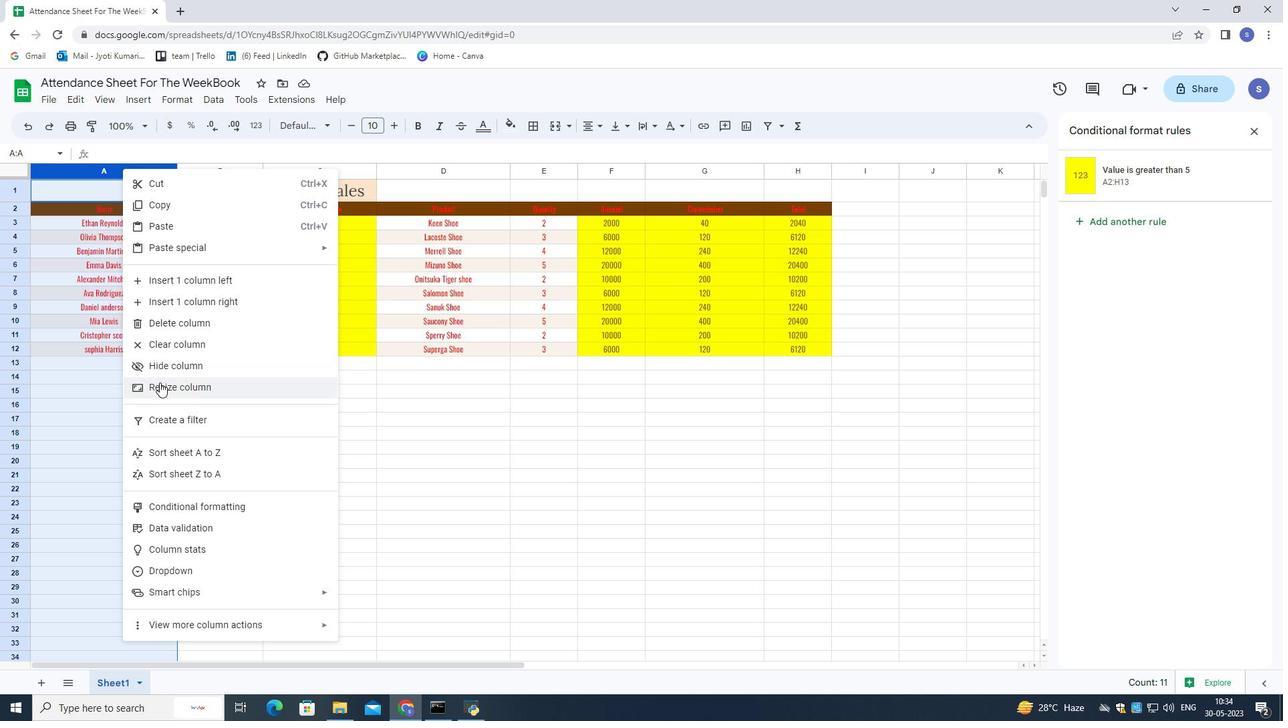 
Action: Mouse pressed left at (161, 384)
Screenshot: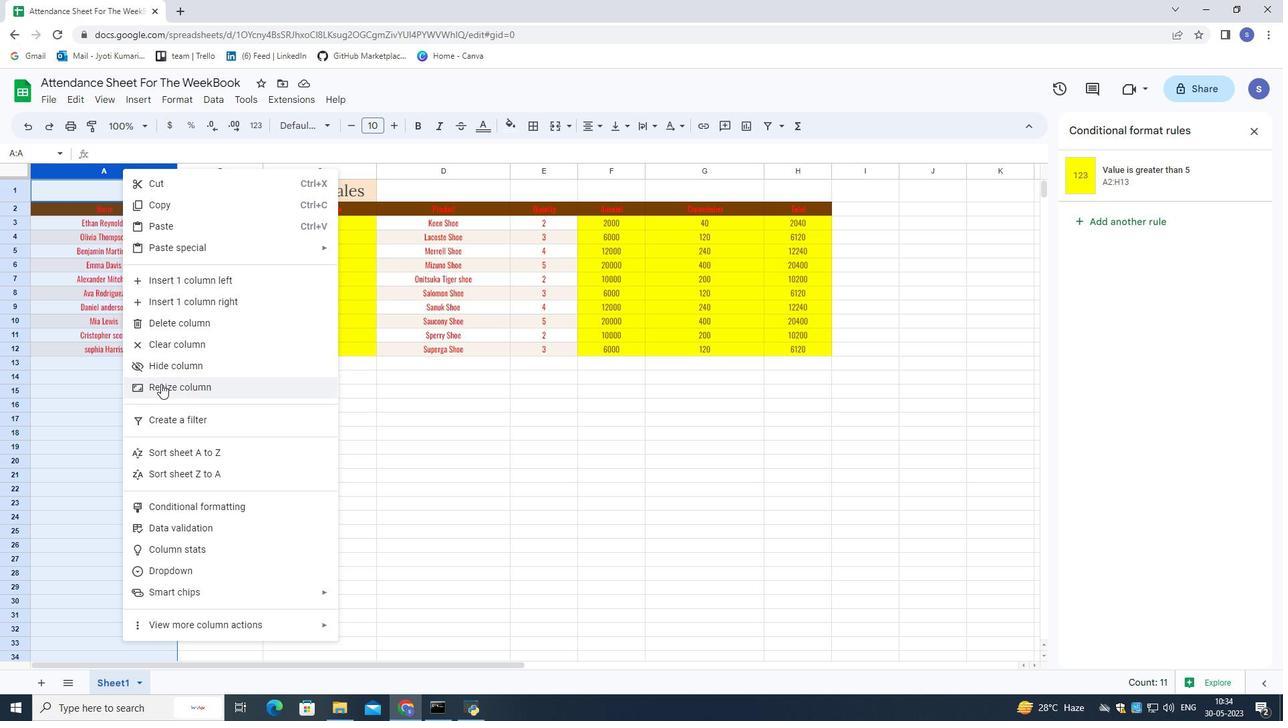 
Action: Mouse moved to (585, 377)
Screenshot: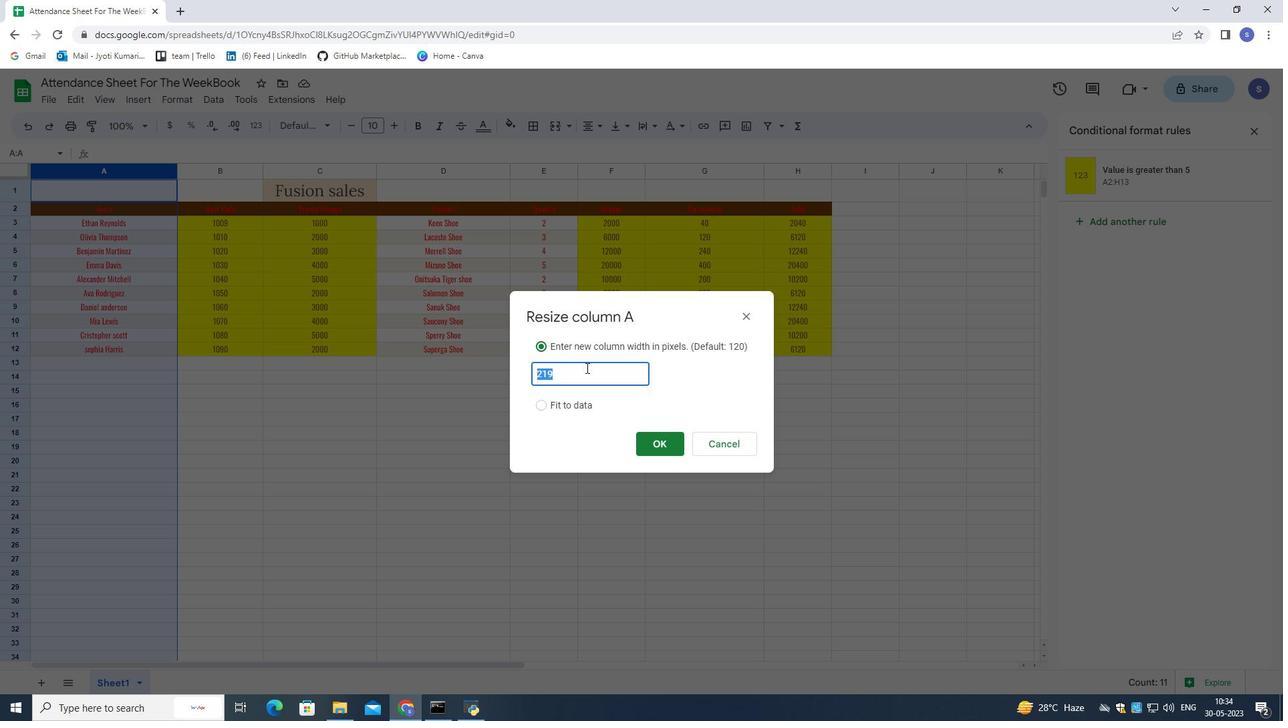 
Action: Mouse pressed left at (585, 377)
Screenshot: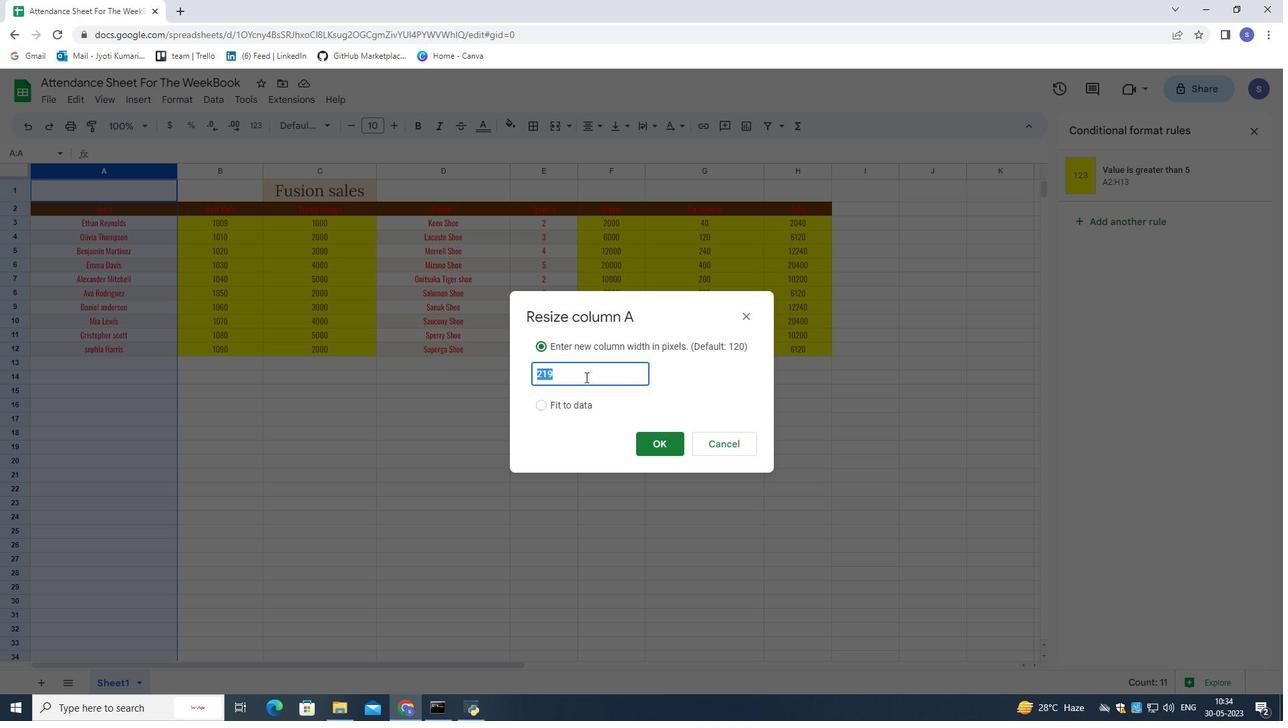 
Action: Mouse pressed left at (585, 377)
Screenshot: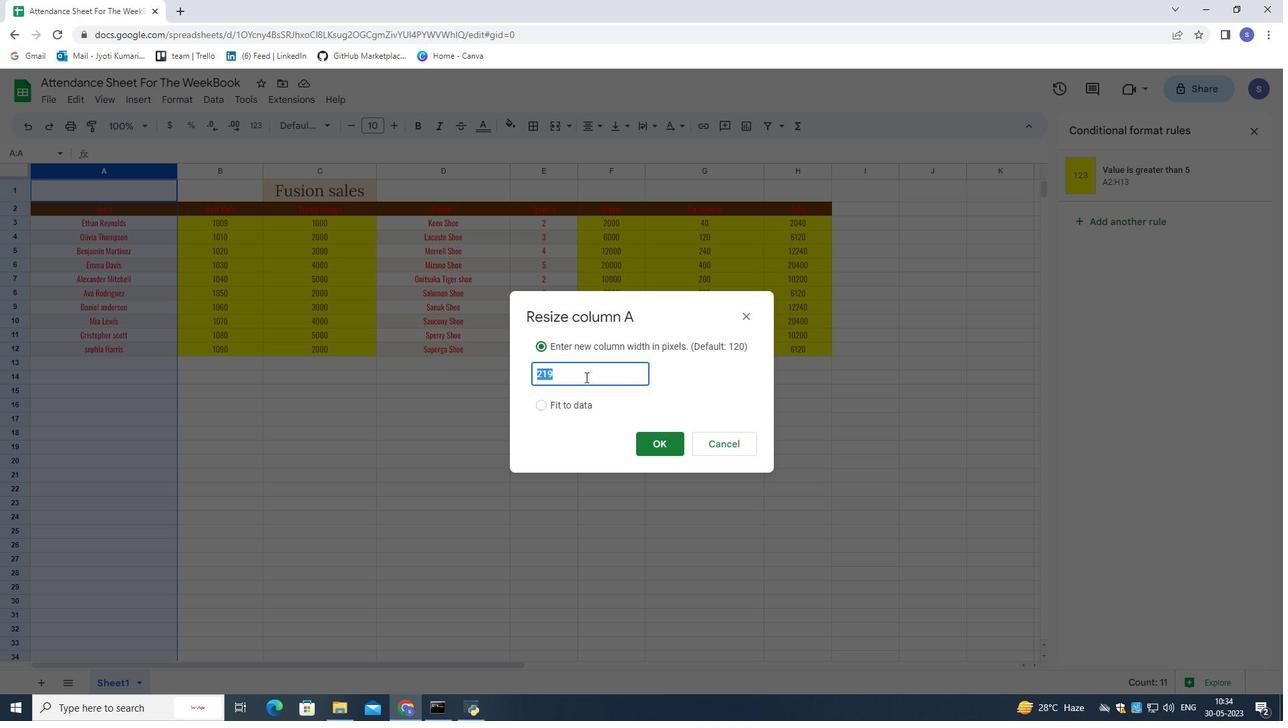 
Action: Key pressed 18
Screenshot: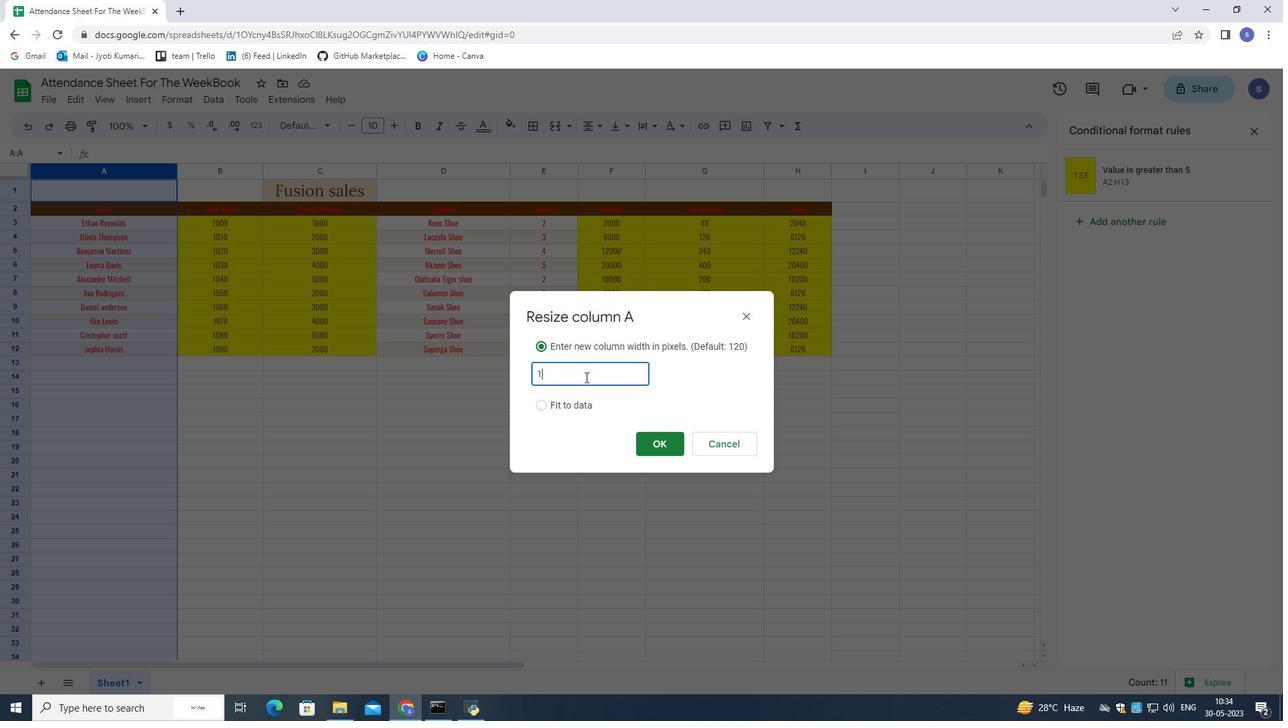 
Action: Mouse moved to (578, 406)
Screenshot: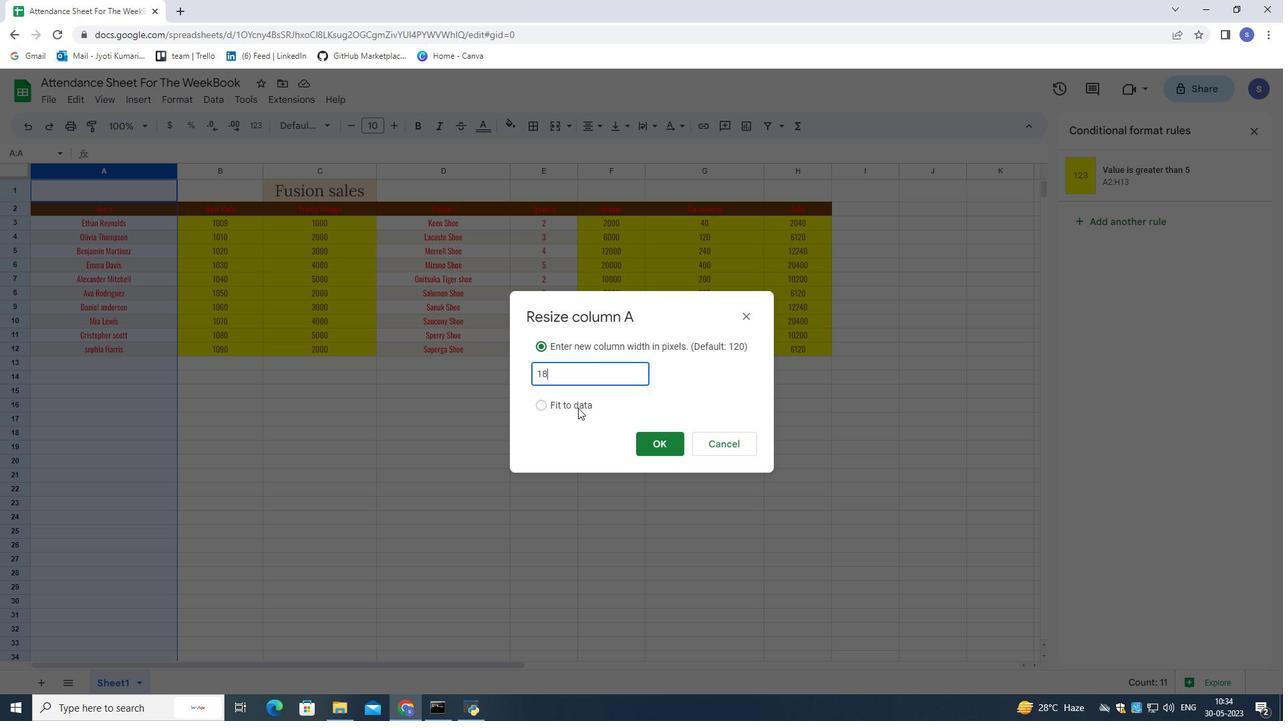 
Action: Mouse pressed left at (578, 406)
Screenshot: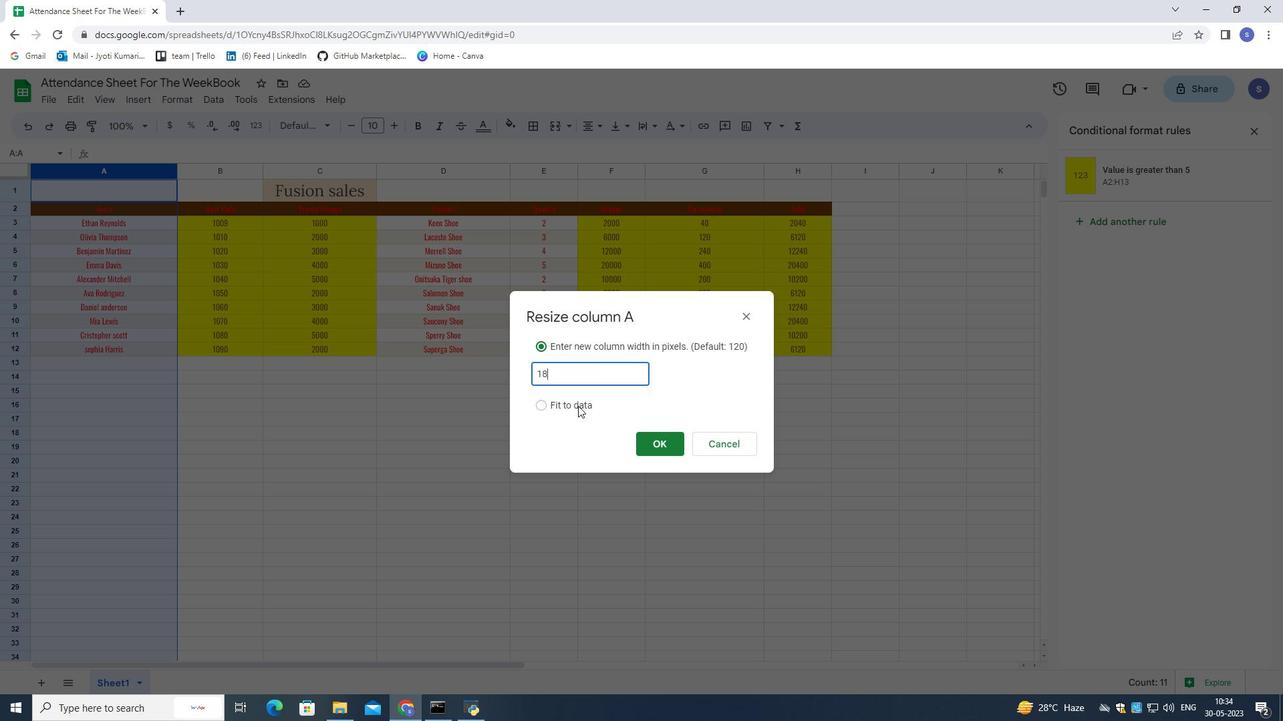 
Action: Mouse moved to (663, 450)
Screenshot: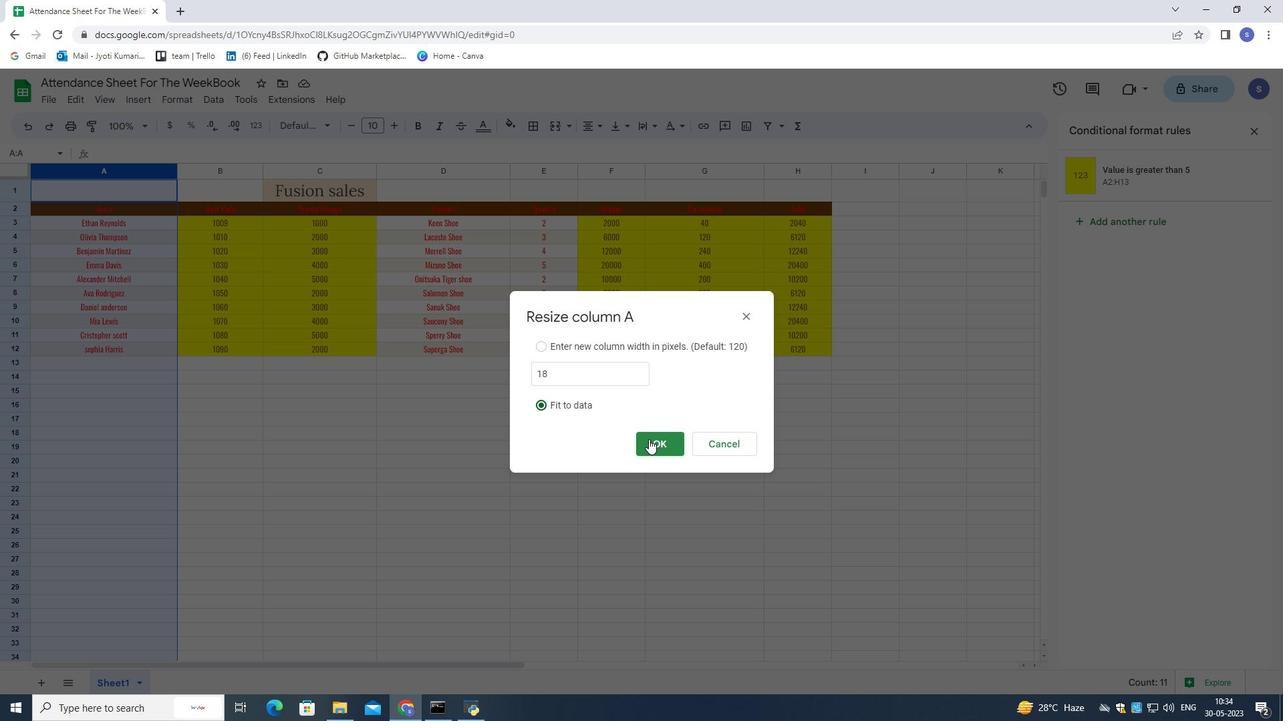 
Action: Mouse pressed left at (663, 450)
Screenshot: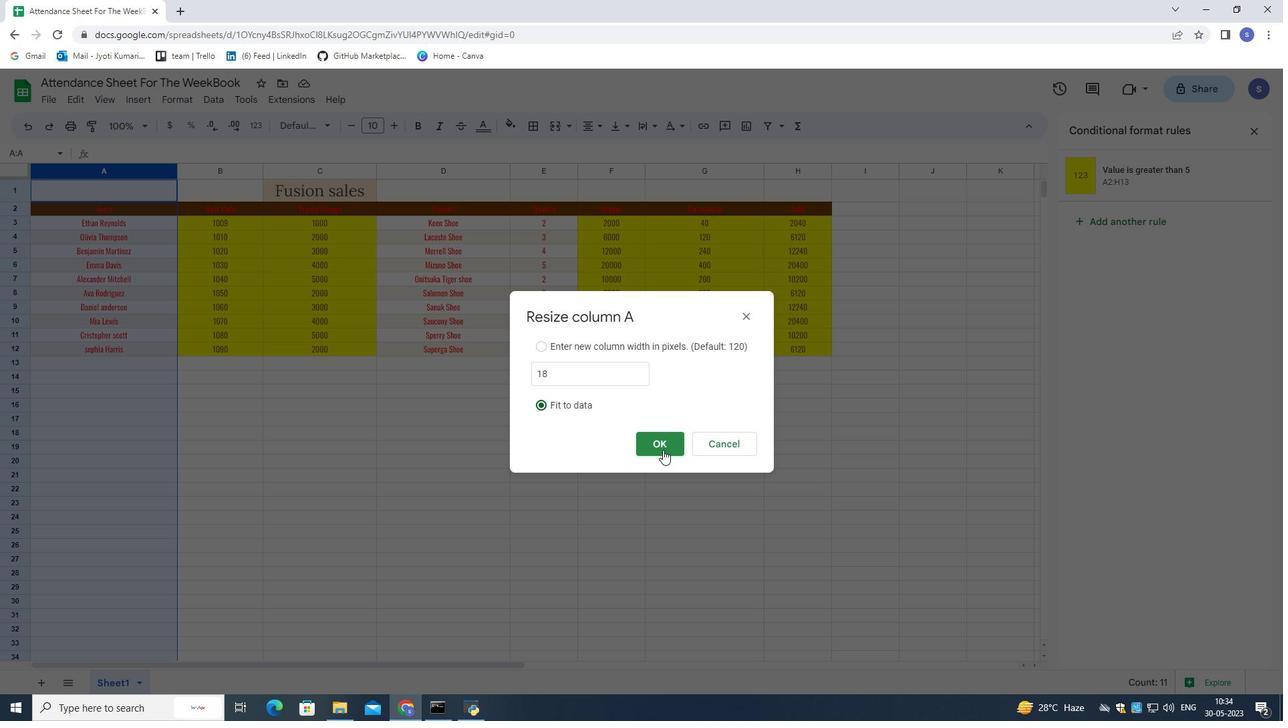 
Action: Mouse moved to (651, 445)
Screenshot: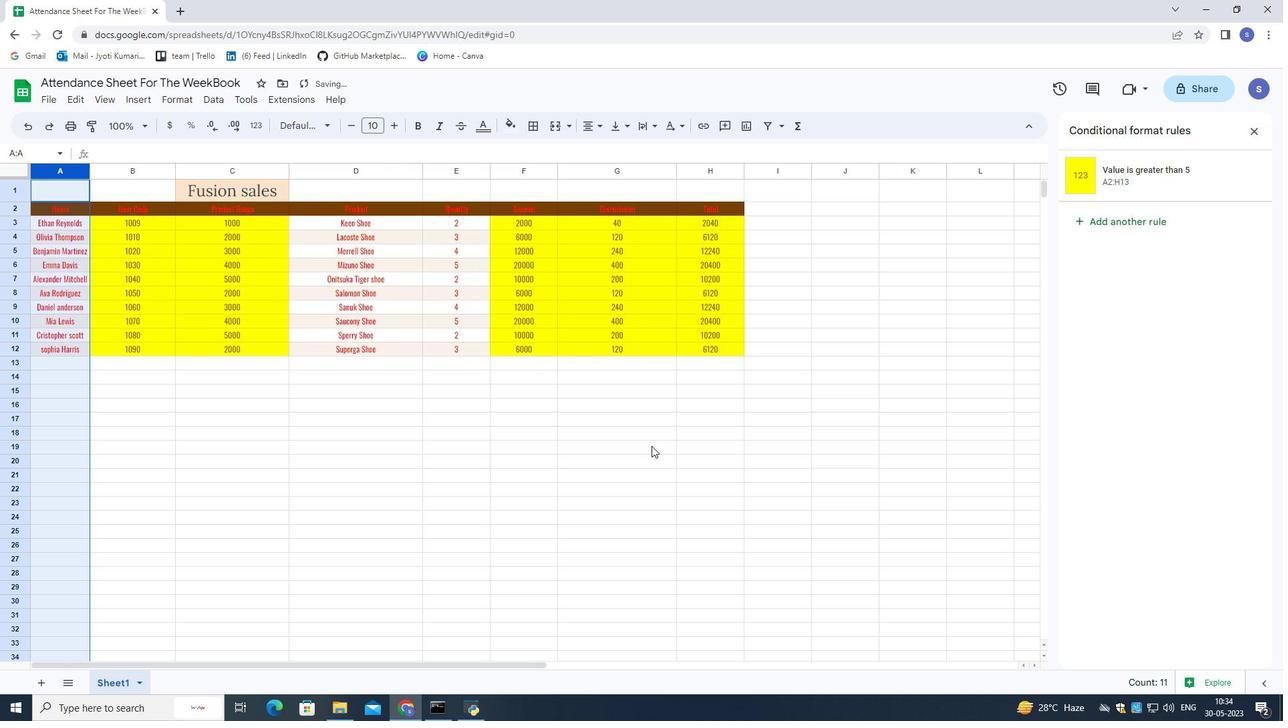 
Action: Mouse pressed left at (651, 445)
Screenshot: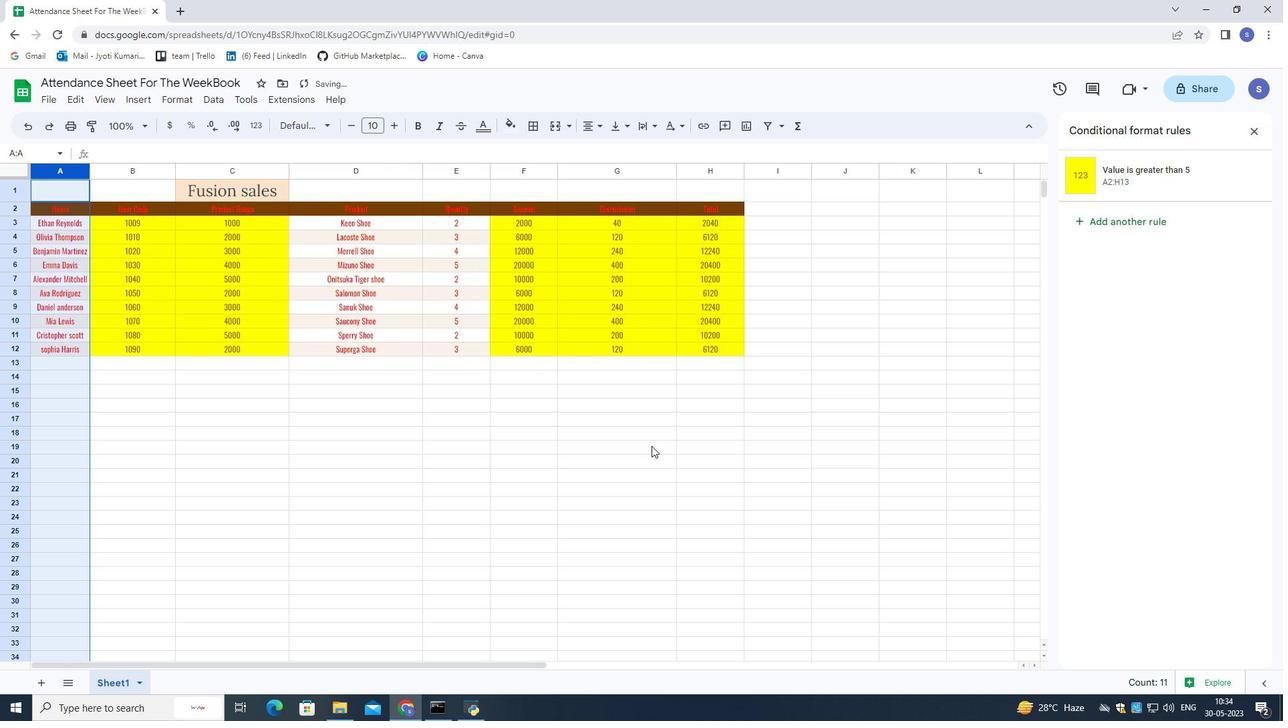 
Action: Mouse moved to (586, 386)
Screenshot: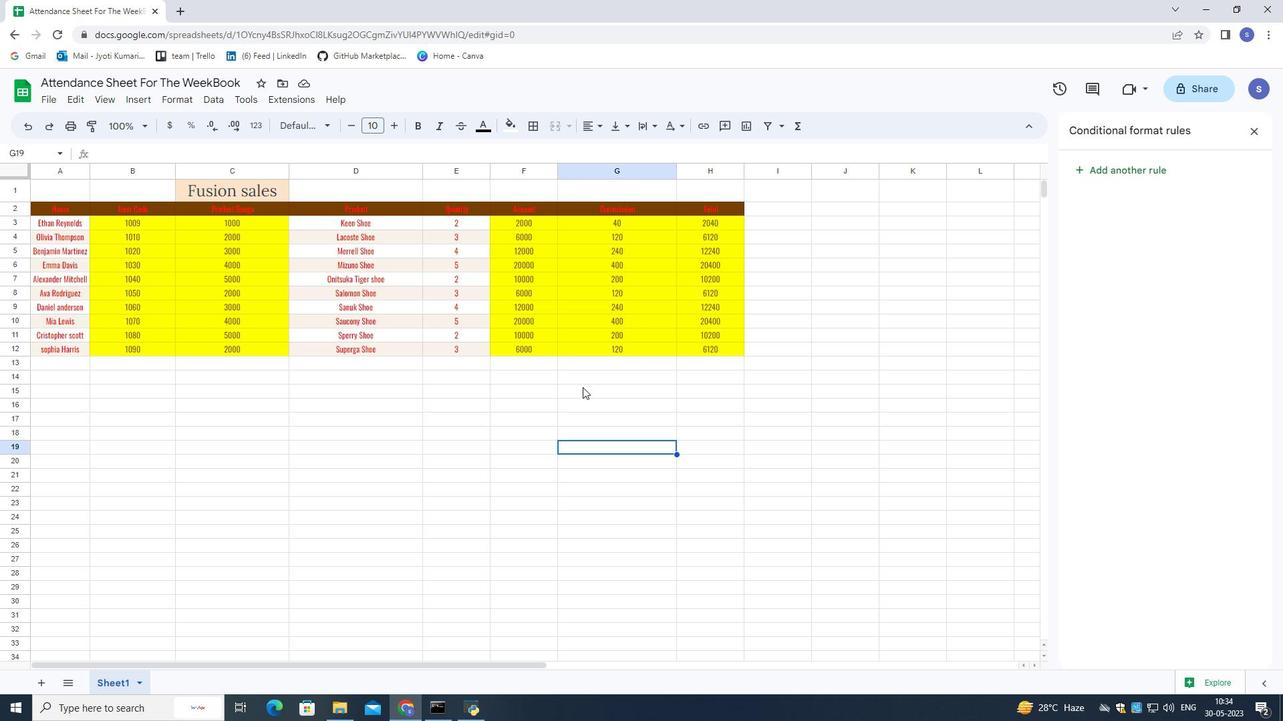 
Action: Mouse pressed left at (586, 386)
Screenshot: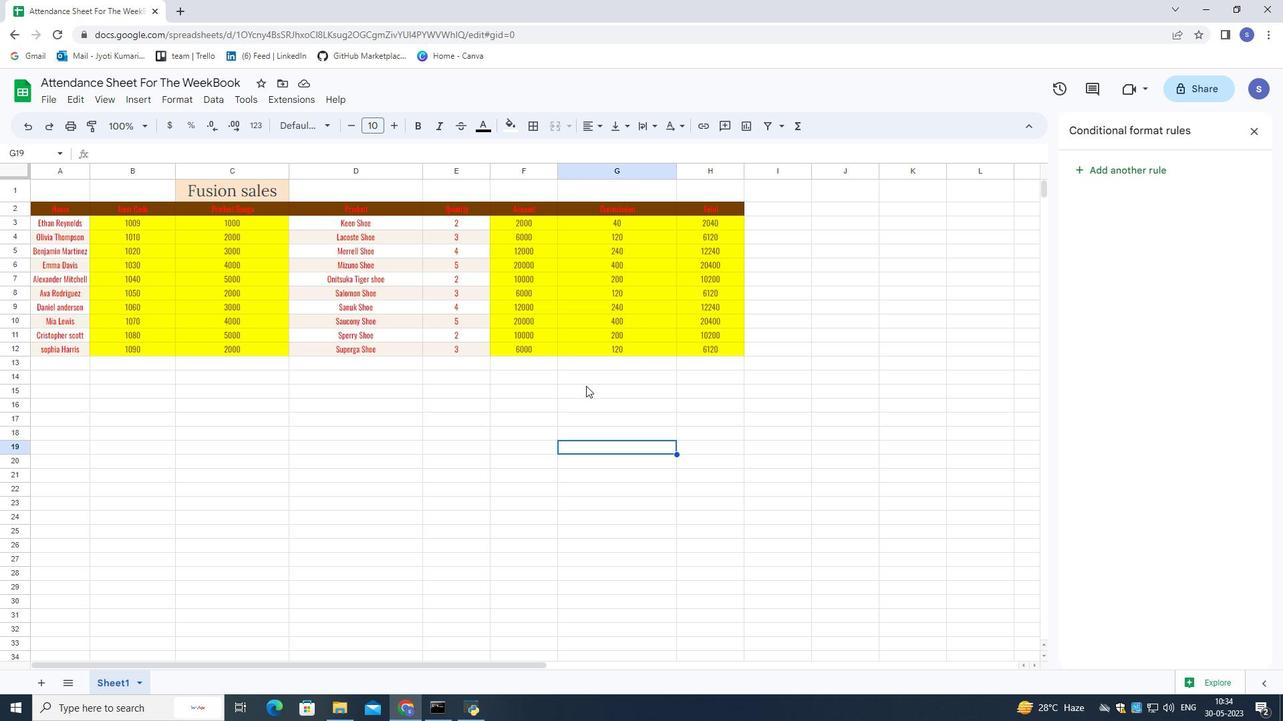 
Action: Mouse moved to (596, 395)
Screenshot: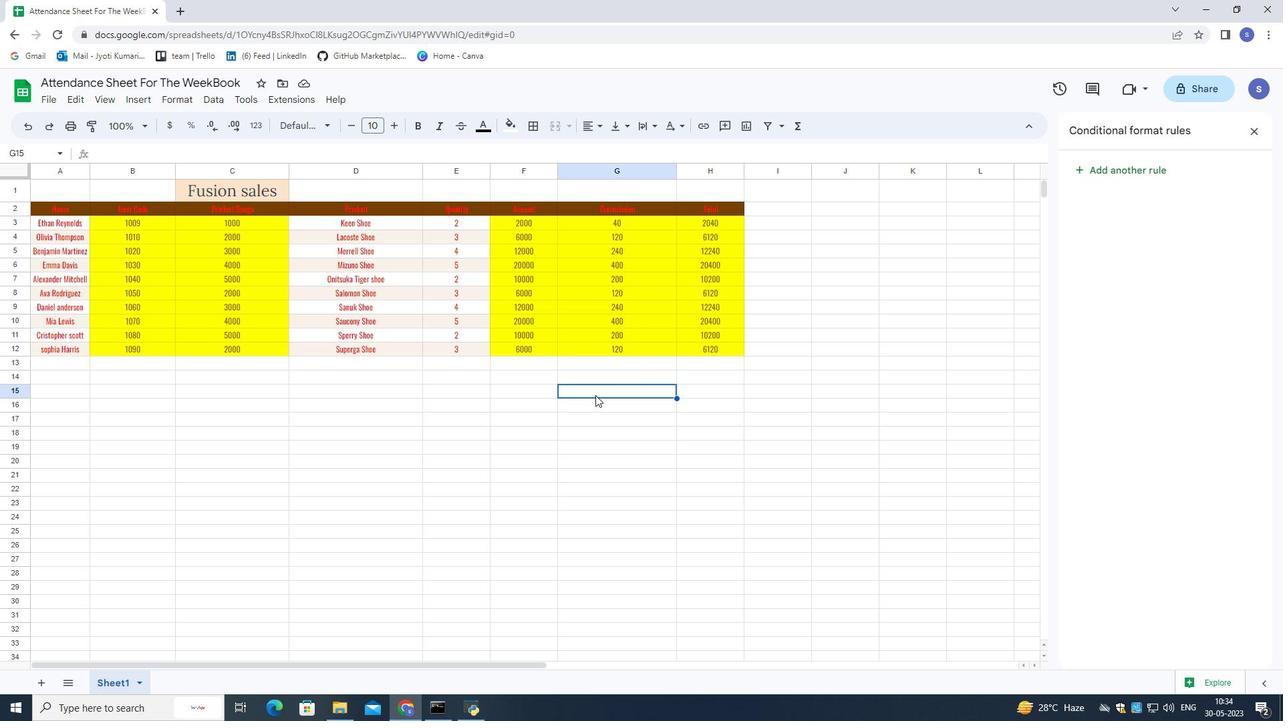 
